 Task: Create a section Feature Freeze Sprint and in the section, add a milestone Cloud Governance in the project AutoEngine
Action: Mouse moved to (446, 539)
Screenshot: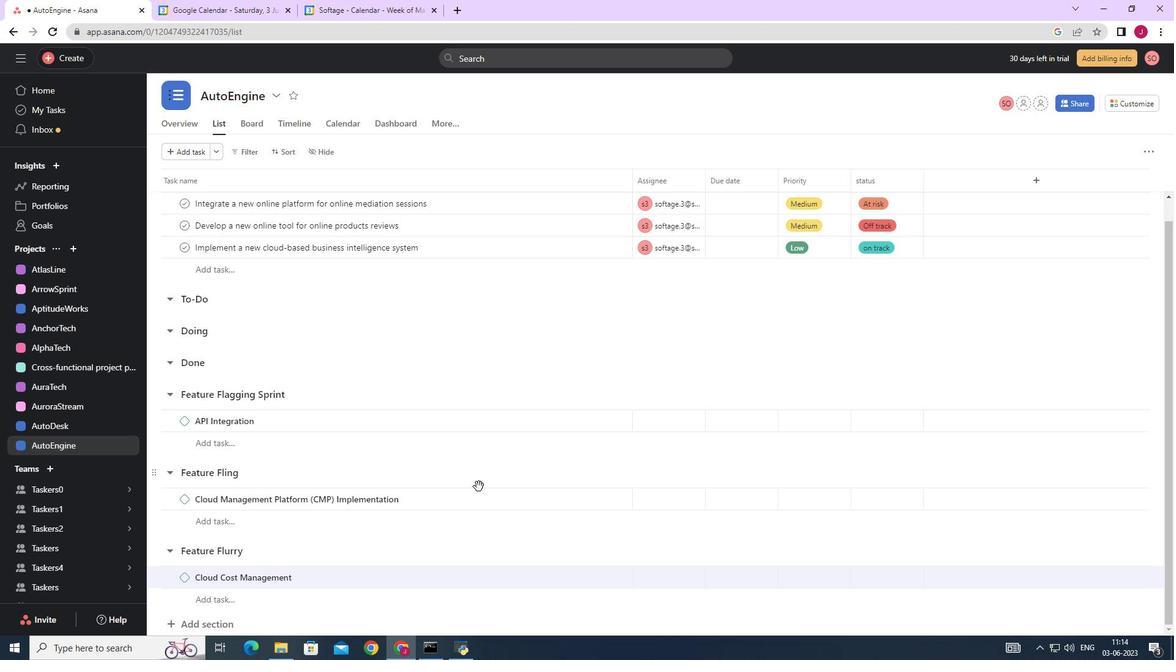 
Action: Mouse scrolled (446, 538) with delta (0, 0)
Screenshot: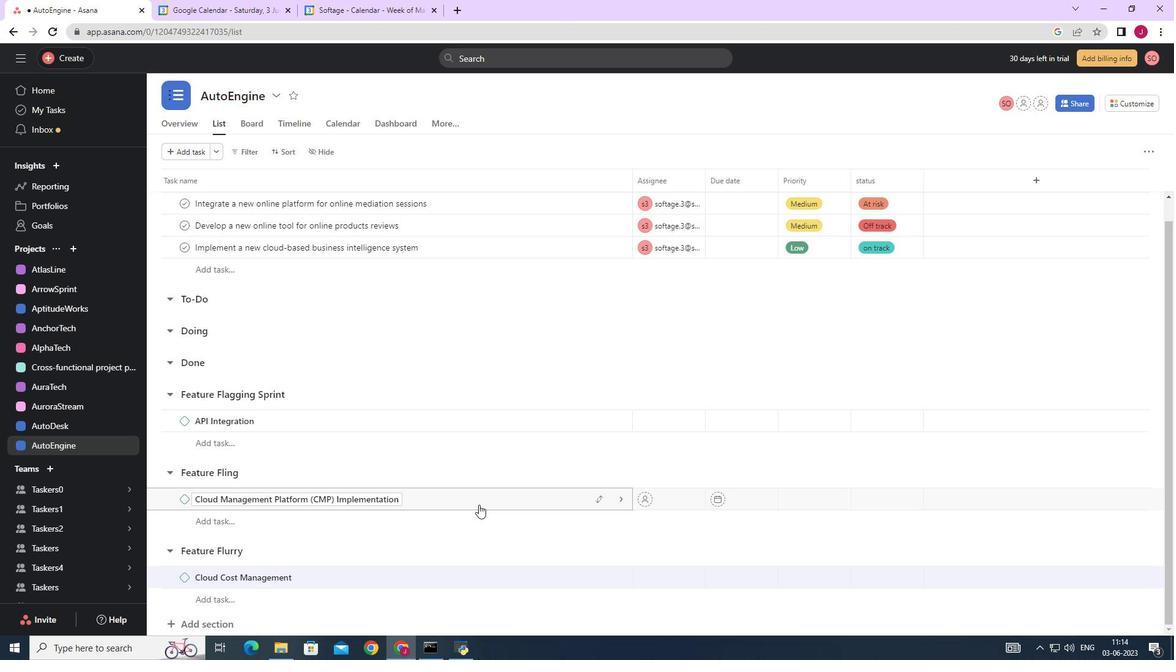 
Action: Mouse moved to (425, 549)
Screenshot: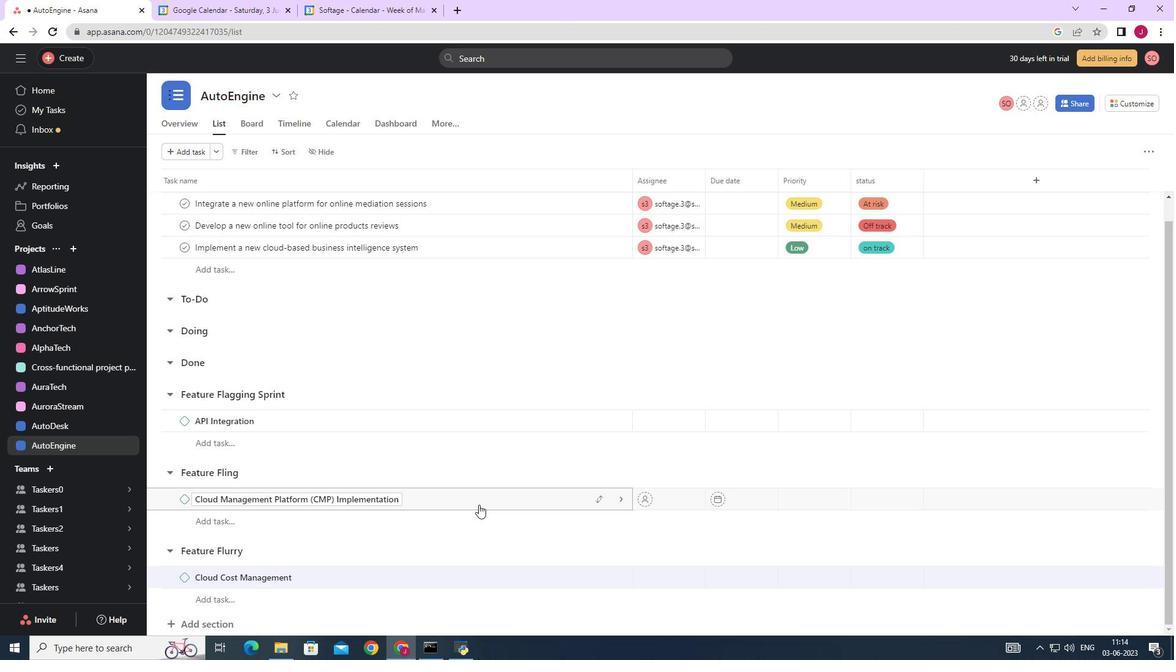 
Action: Mouse scrolled (425, 548) with delta (0, 0)
Screenshot: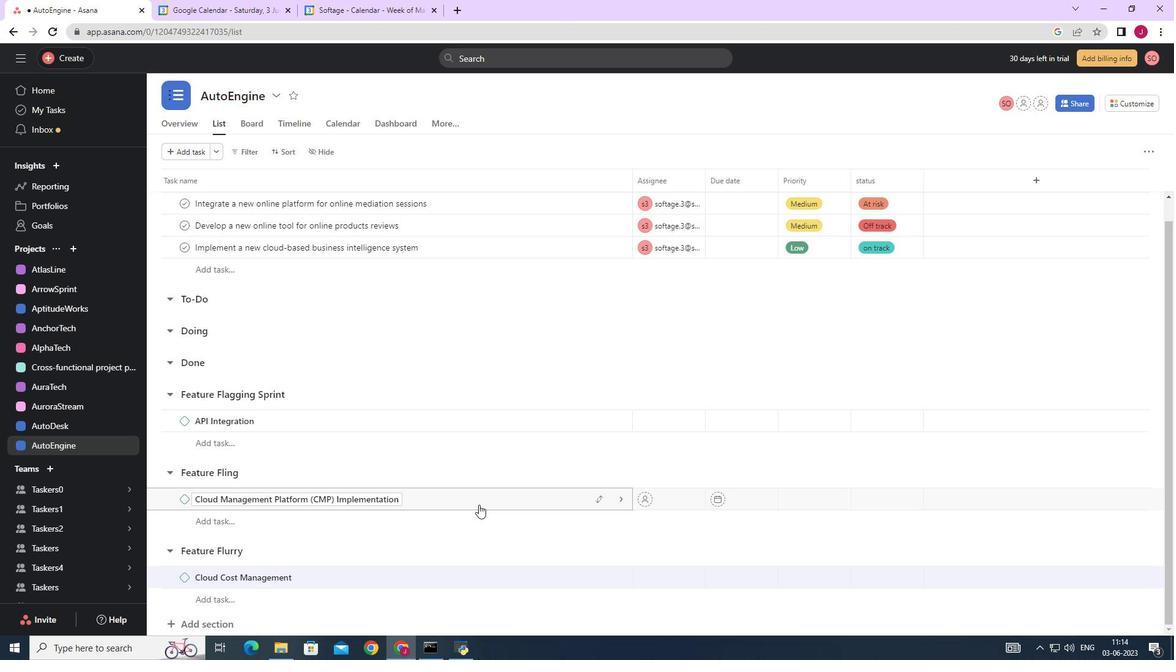 
Action: Mouse moved to (415, 551)
Screenshot: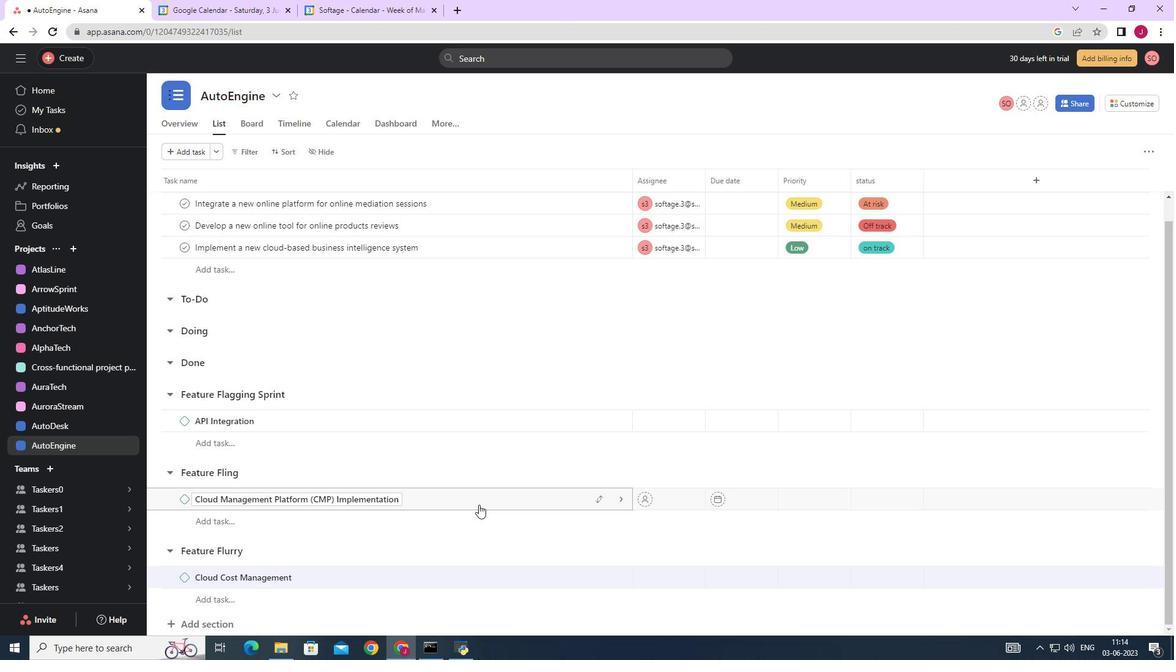 
Action: Mouse scrolled (415, 551) with delta (0, 0)
Screenshot: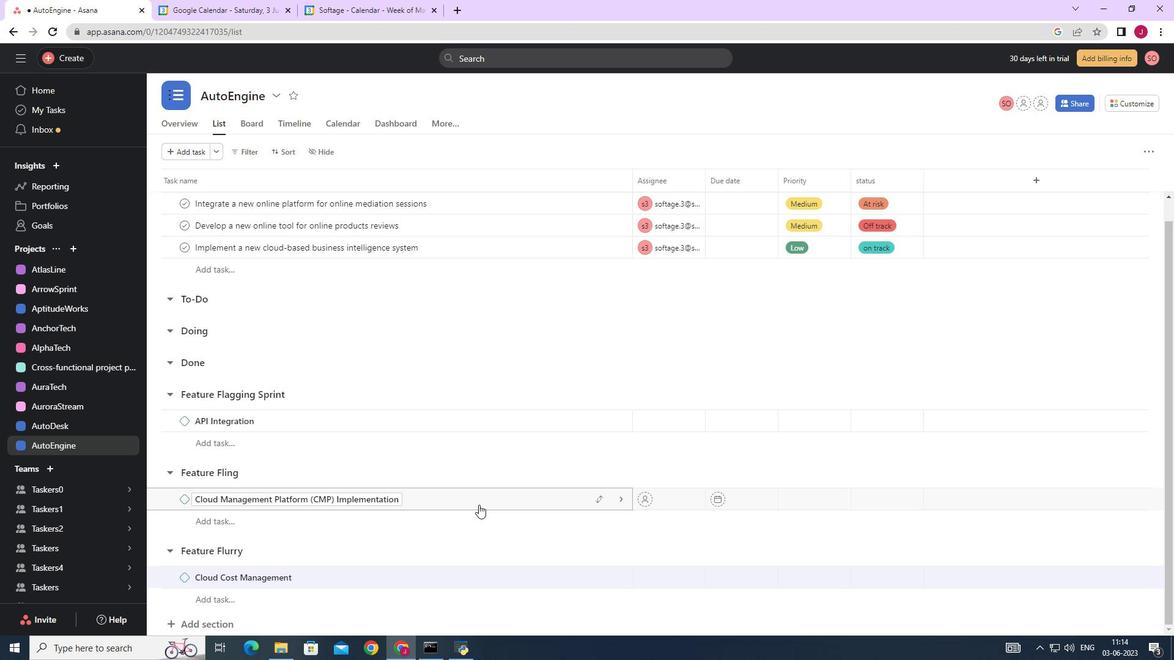 
Action: Mouse moved to (406, 553)
Screenshot: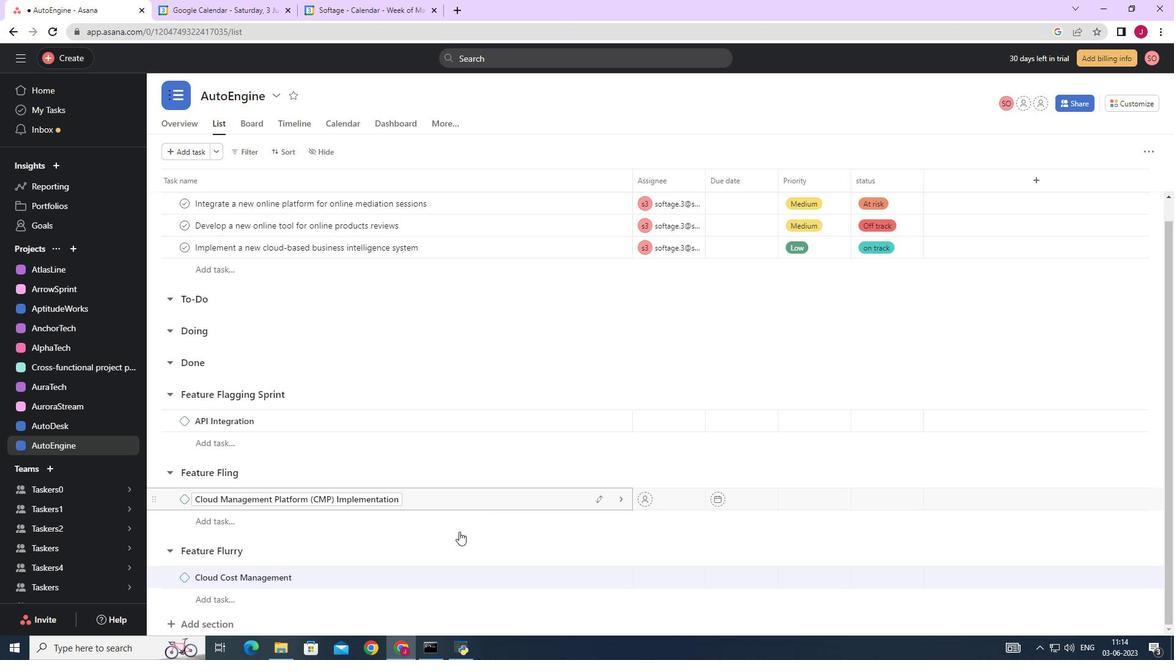 
Action: Mouse scrolled (406, 553) with delta (0, 0)
Screenshot: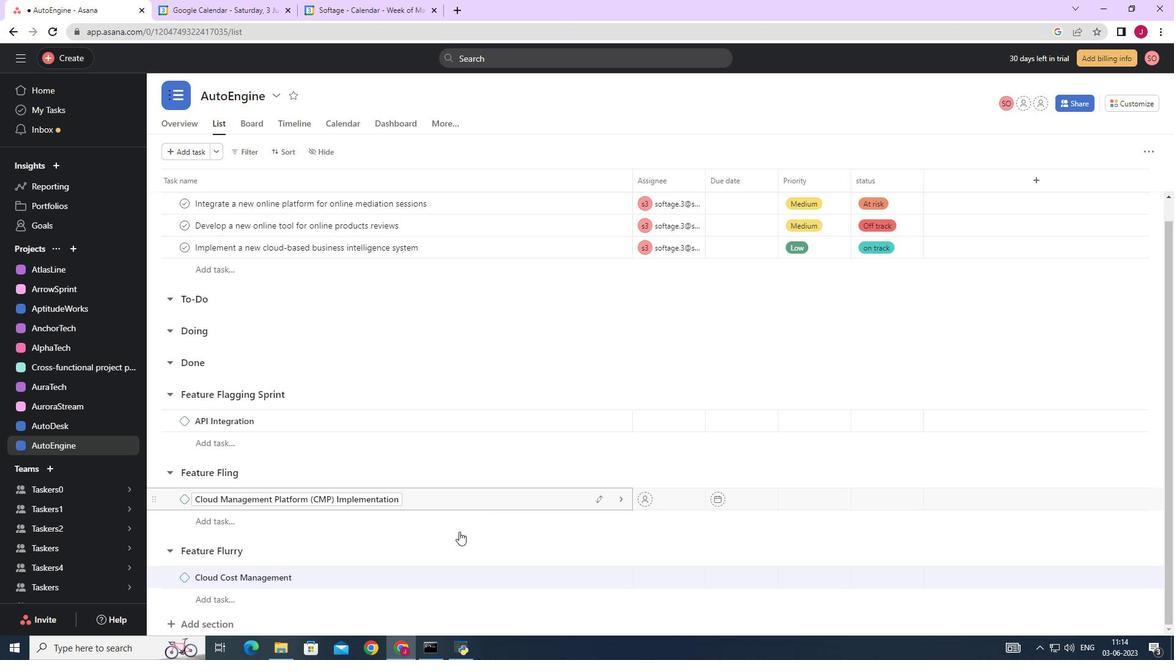 
Action: Mouse moved to (402, 554)
Screenshot: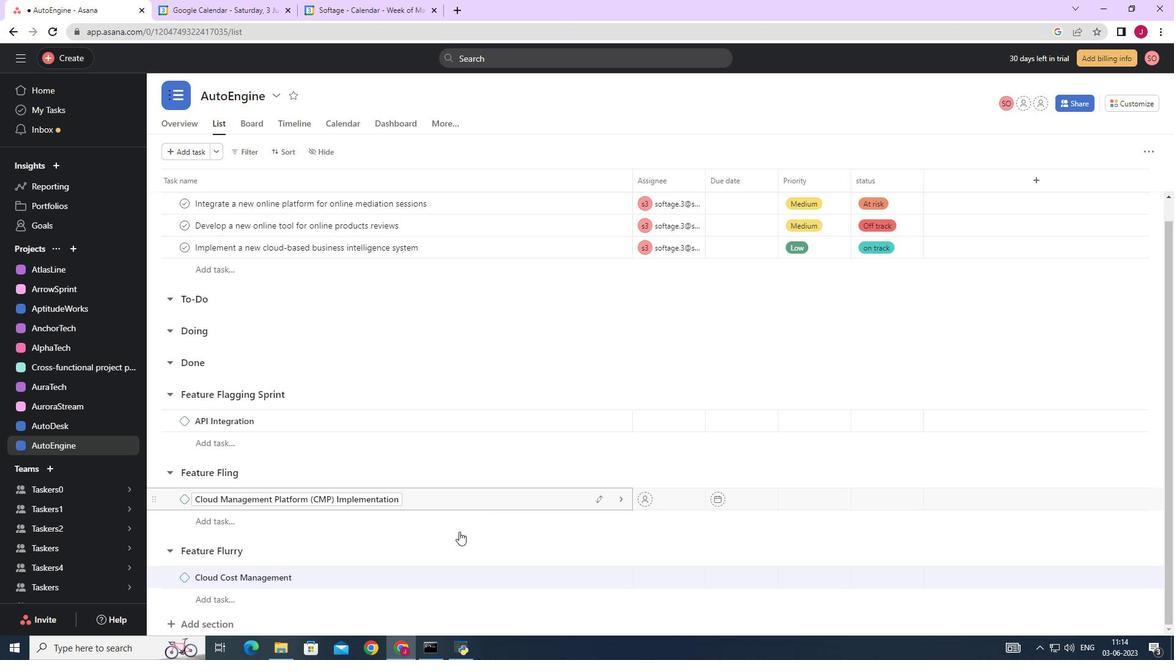 
Action: Mouse scrolled (402, 553) with delta (0, 0)
Screenshot: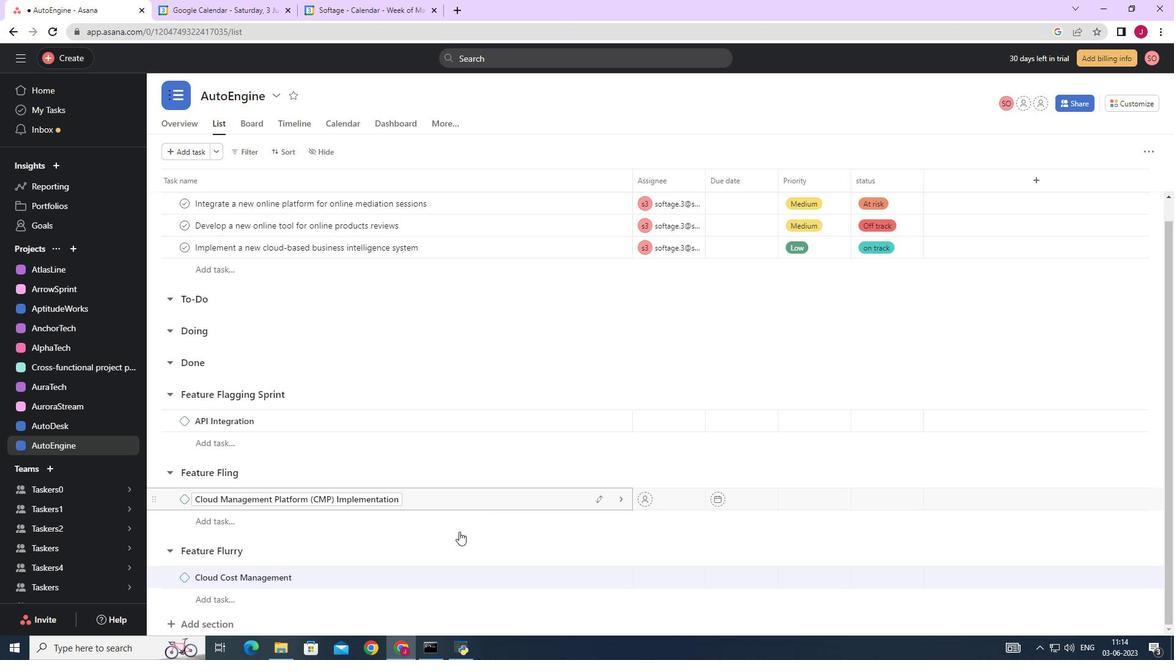 
Action: Mouse moved to (220, 621)
Screenshot: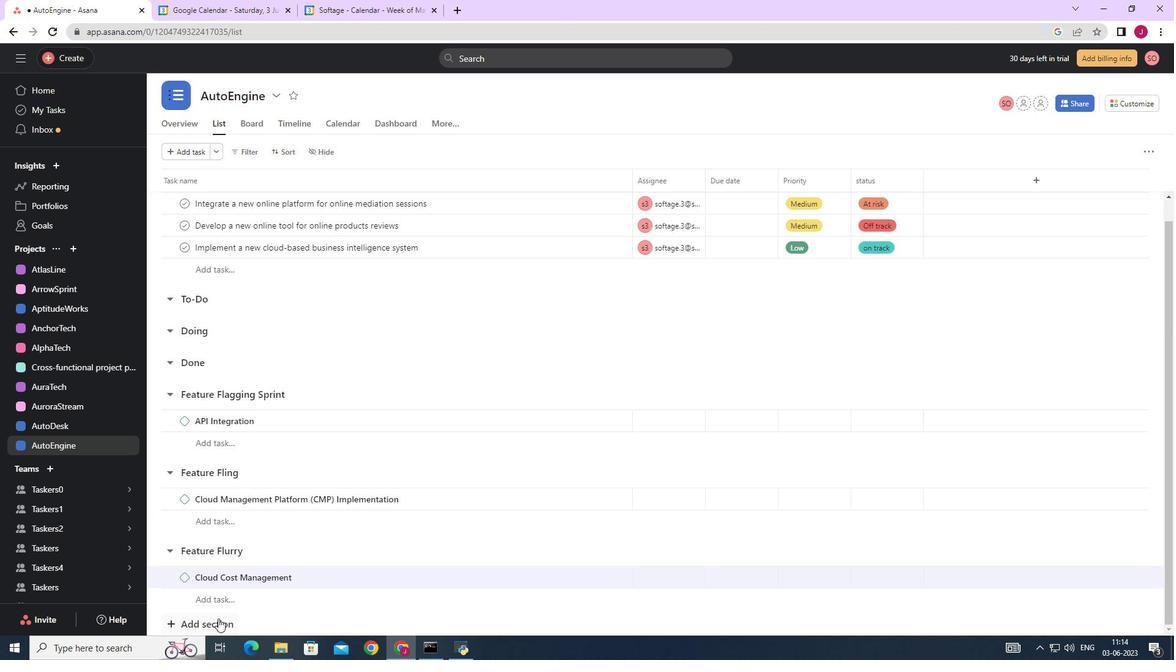 
Action: Mouse pressed left at (220, 621)
Screenshot: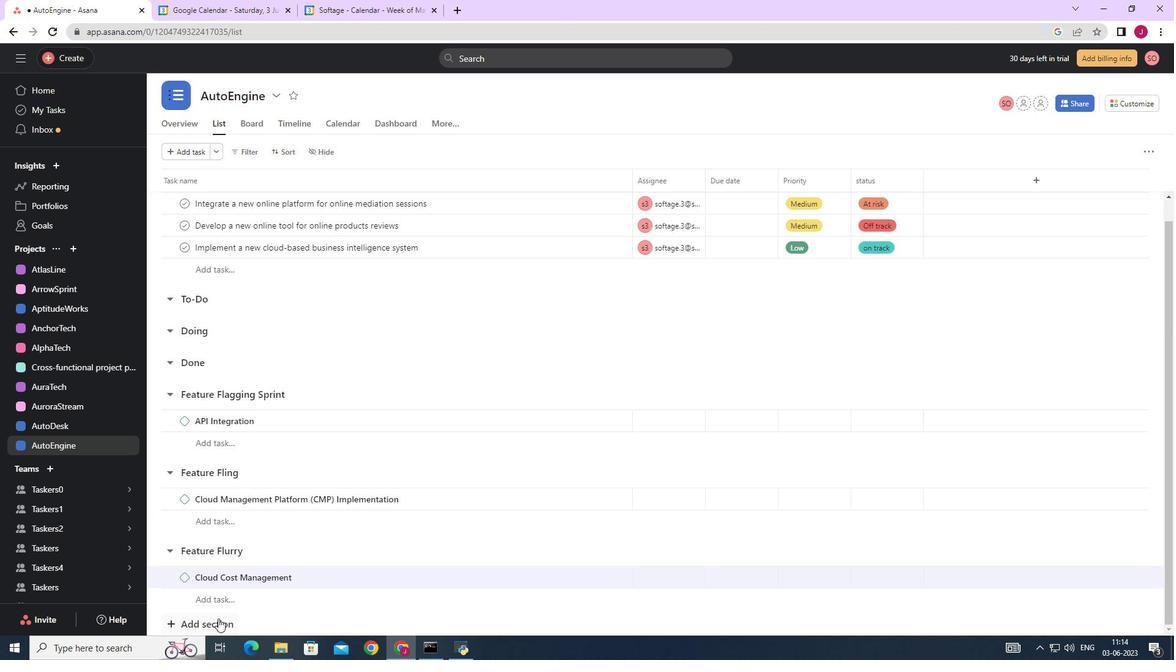 
Action: Mouse moved to (219, 613)
Screenshot: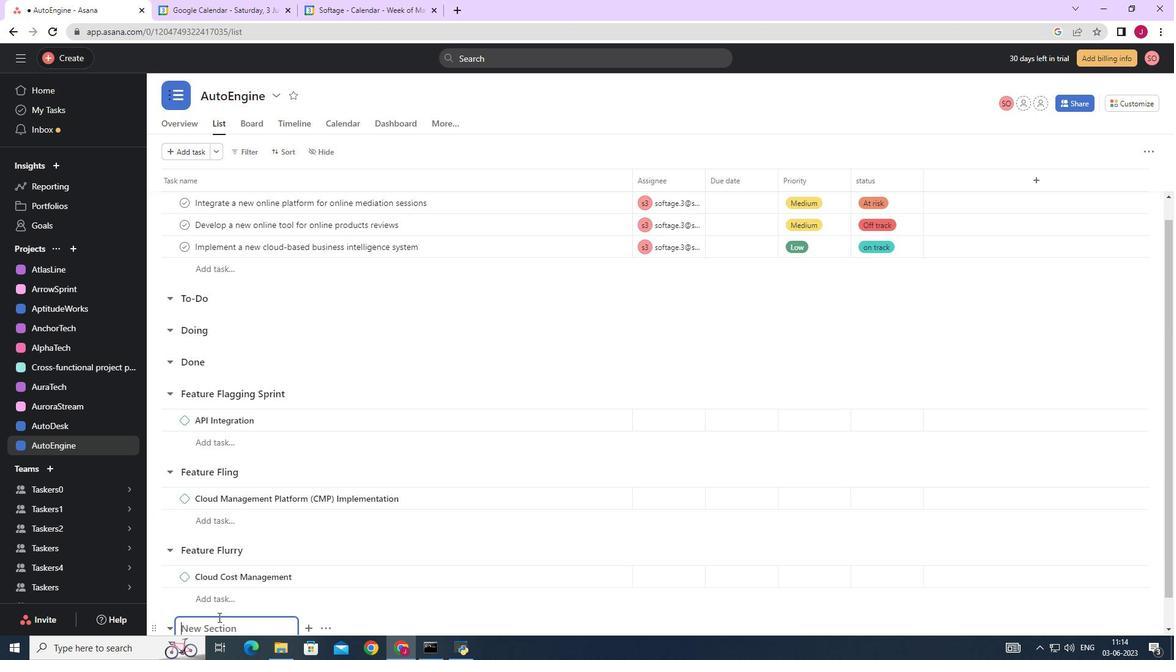 
Action: Mouse scrolled (219, 613) with delta (0, 0)
Screenshot: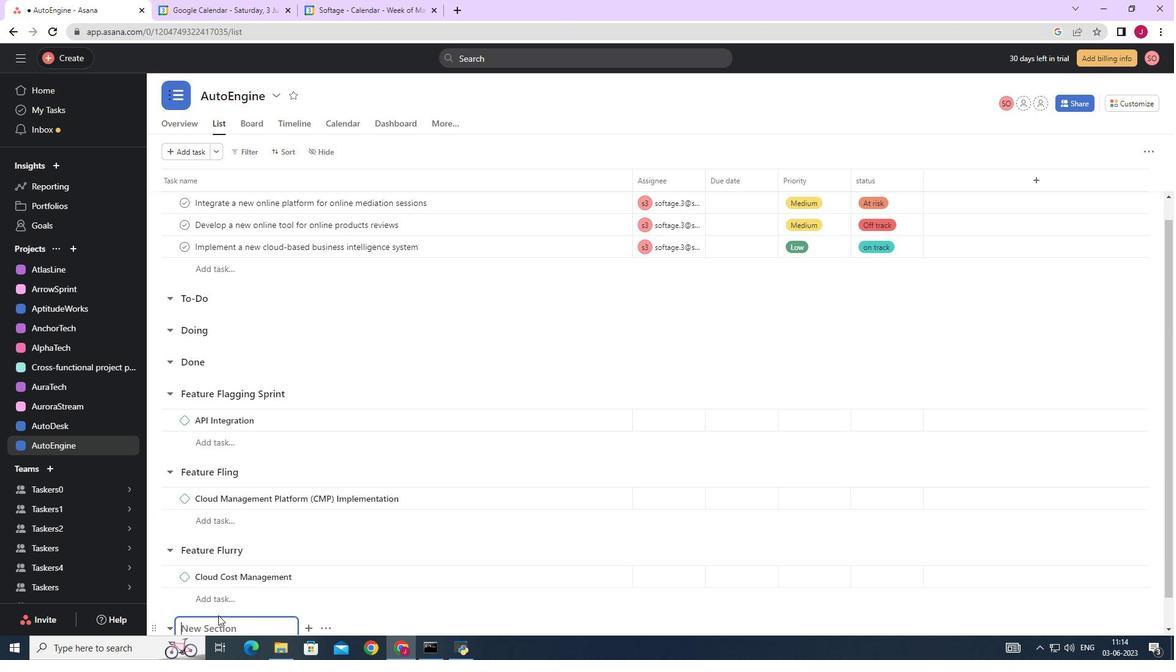 
Action: Mouse scrolled (219, 613) with delta (0, 0)
Screenshot: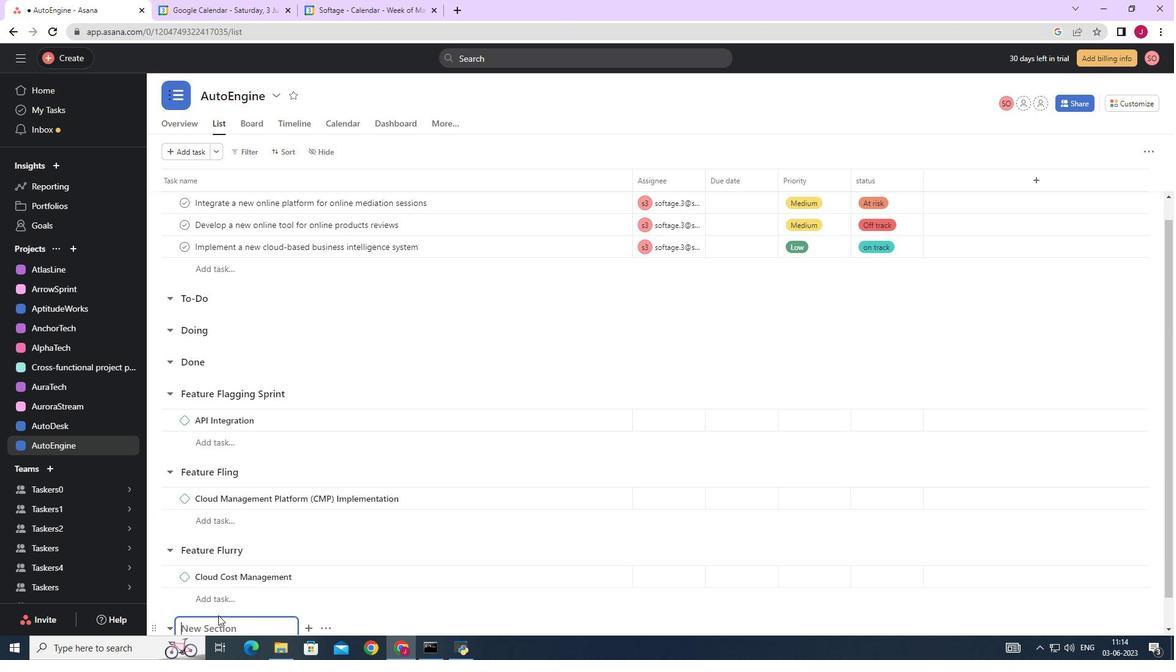 
Action: Mouse scrolled (219, 613) with delta (0, 0)
Screenshot: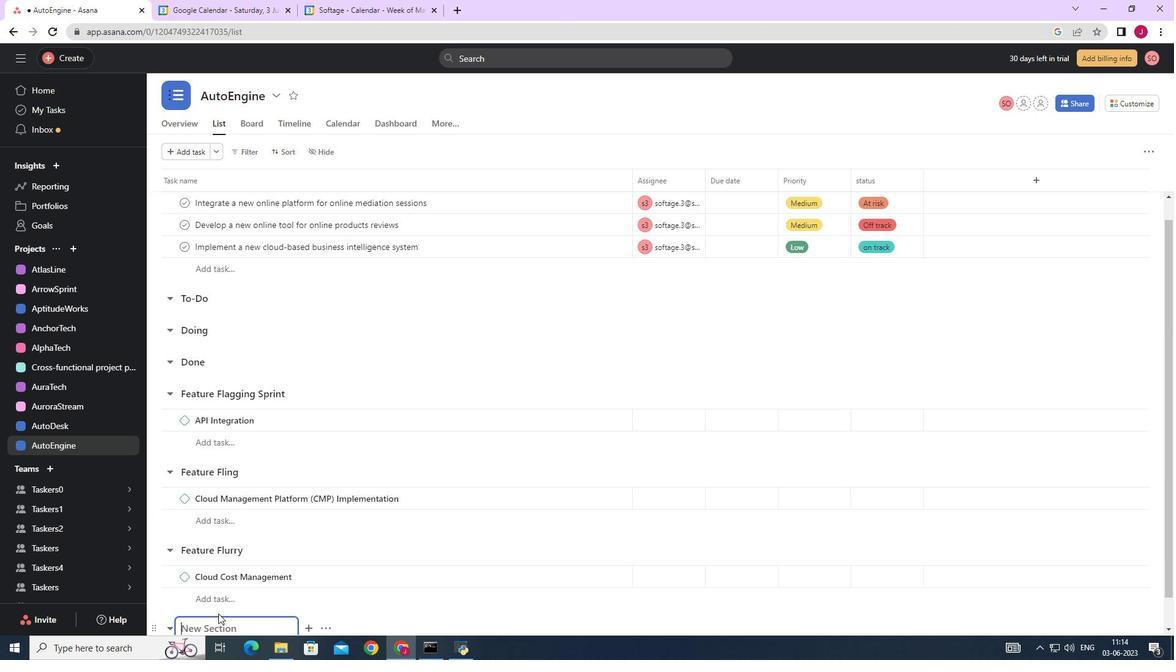 
Action: Mouse scrolled (219, 613) with delta (0, 0)
Screenshot: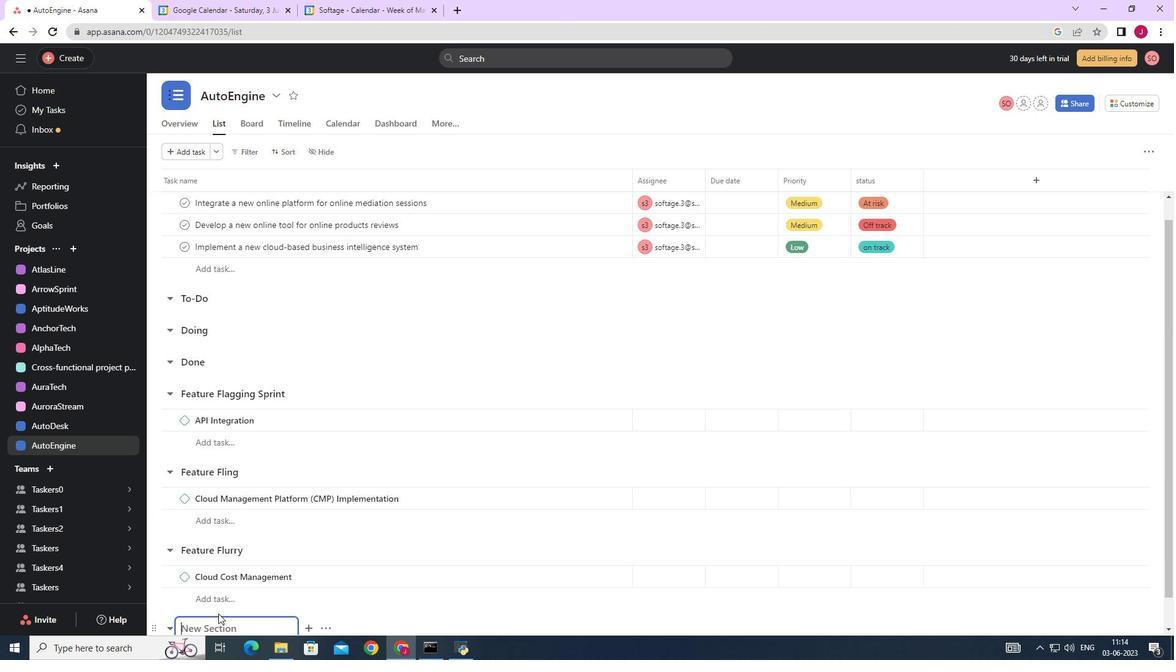 
Action: Mouse scrolled (219, 613) with delta (0, 0)
Screenshot: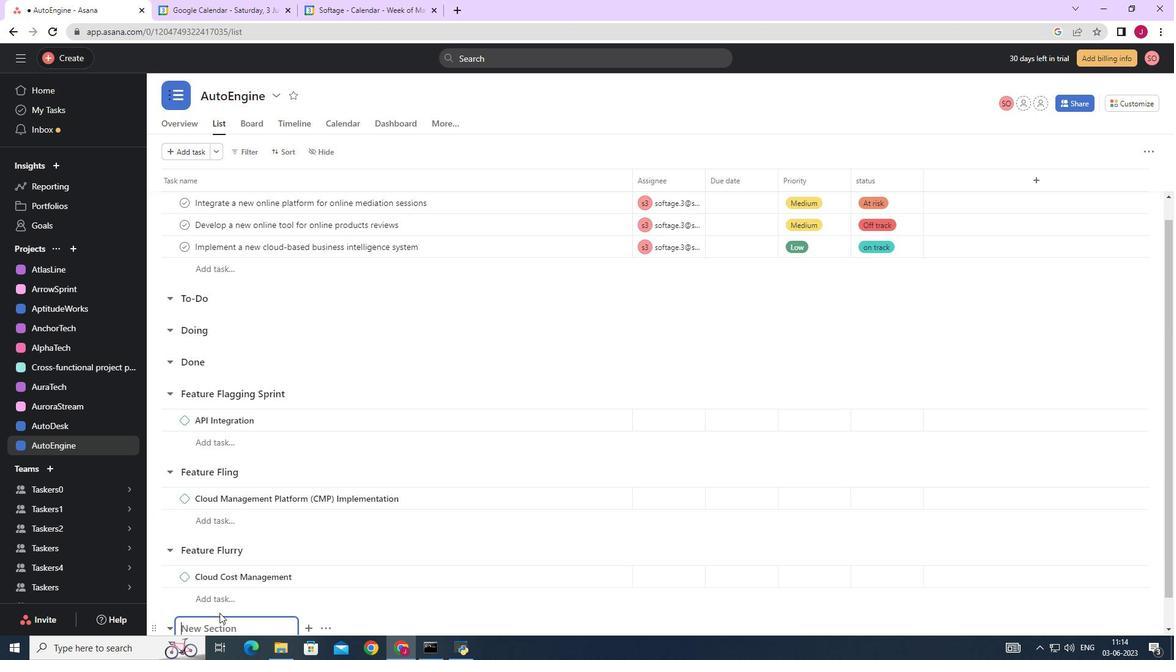 
Action: Mouse moved to (223, 593)
Screenshot: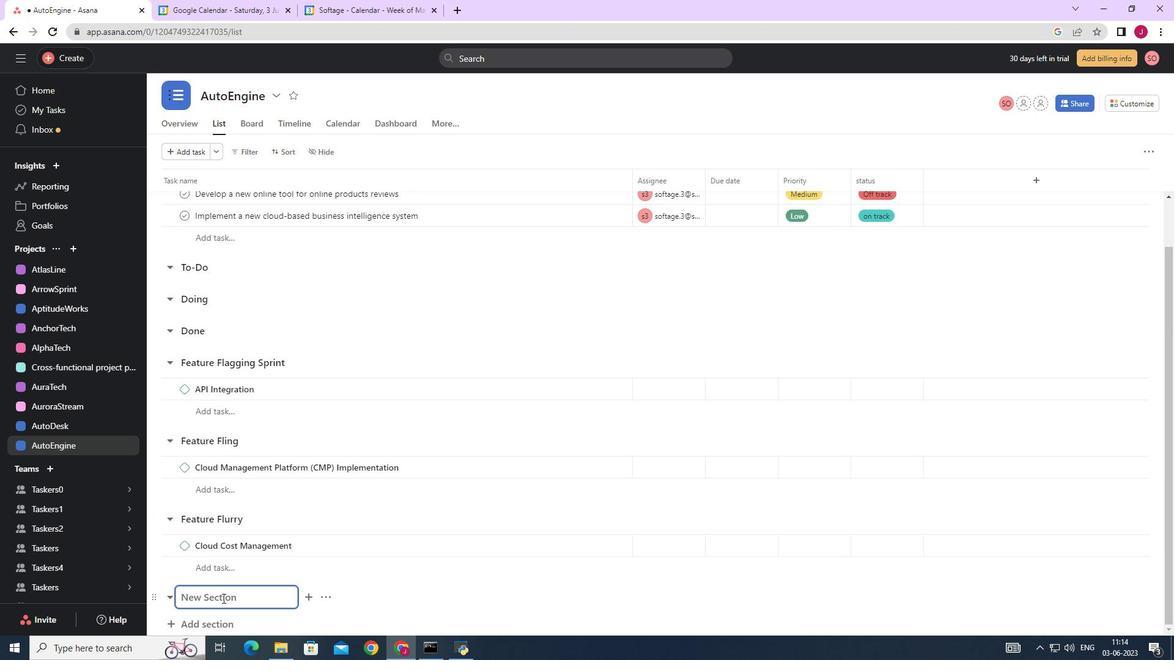 
Action: Mouse pressed left at (223, 593)
Screenshot: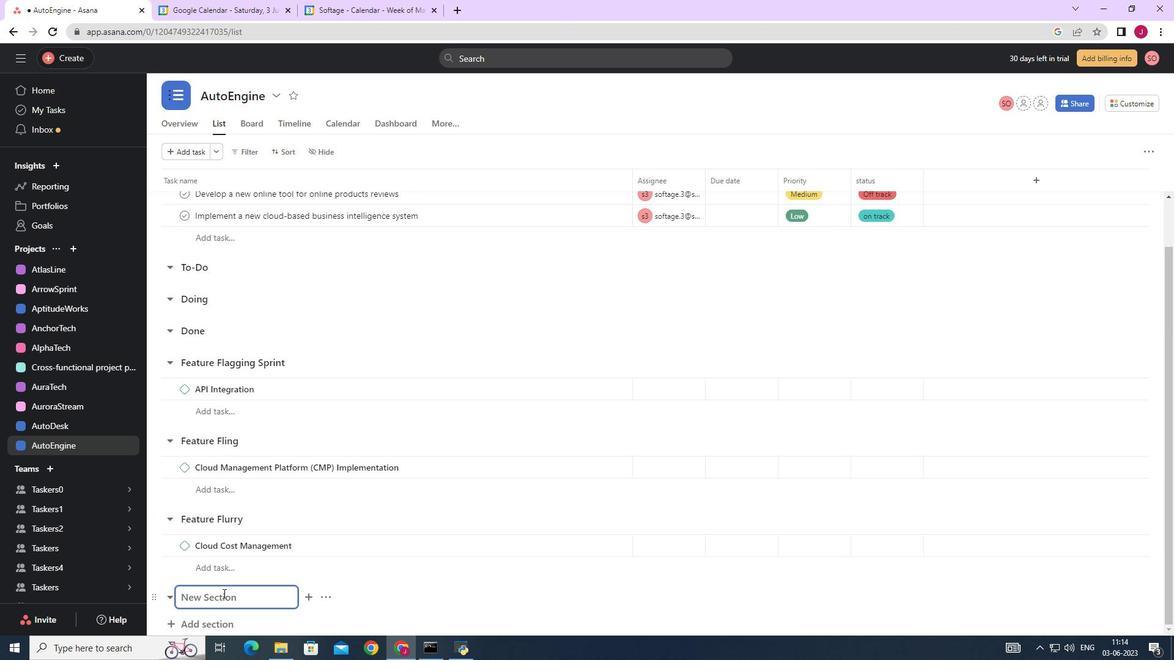 
Action: Key pressed <Key.caps_lock>F<Key.caps_lock>eature<Key.space><Key.caps_lock>F<Key.caps_lock>reez<Key.space><Key.caps_lock>S<Key.caps_lock>print<Key.enter>
Screenshot: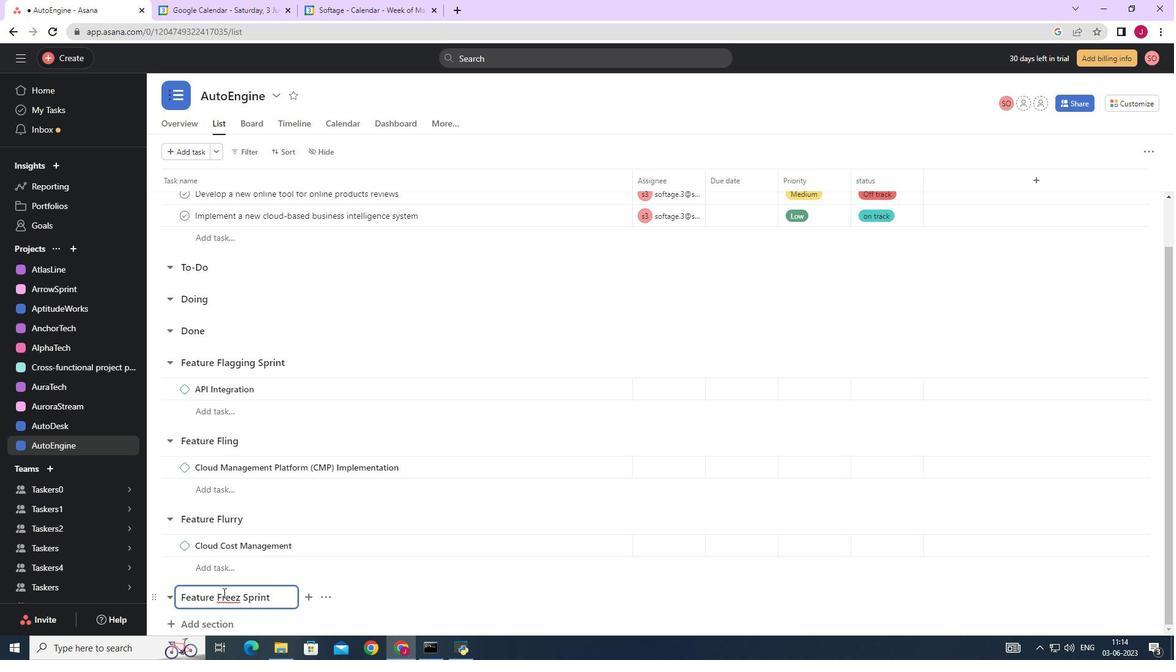 
Action: Mouse moved to (238, 596)
Screenshot: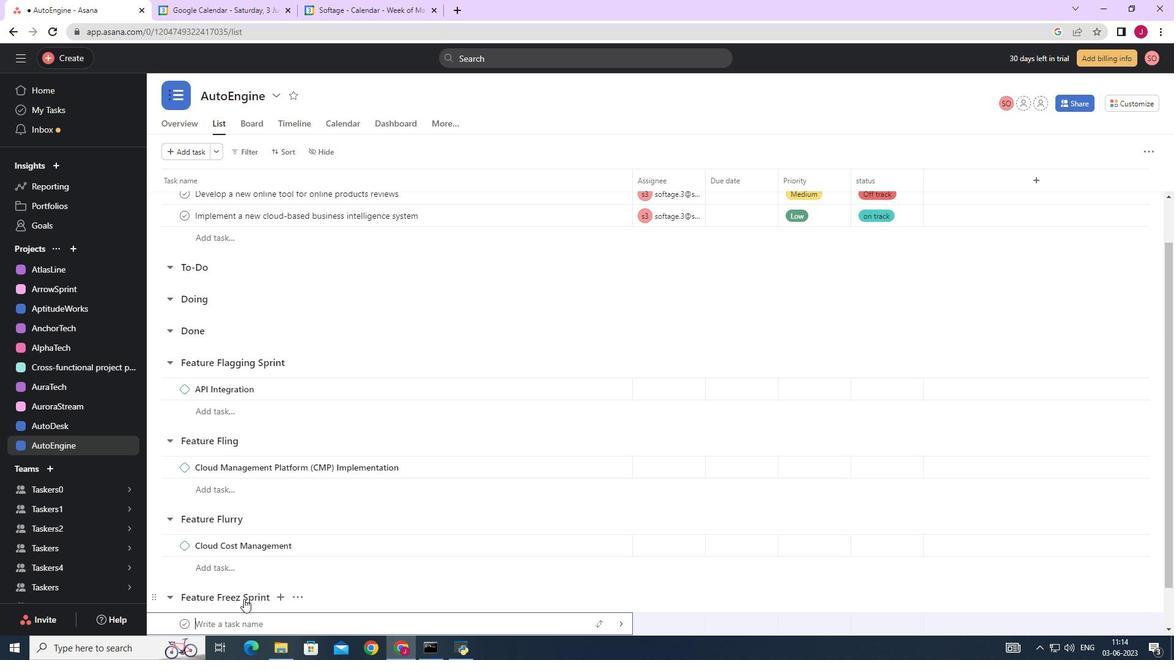 
Action: Mouse pressed left at (238, 596)
Screenshot: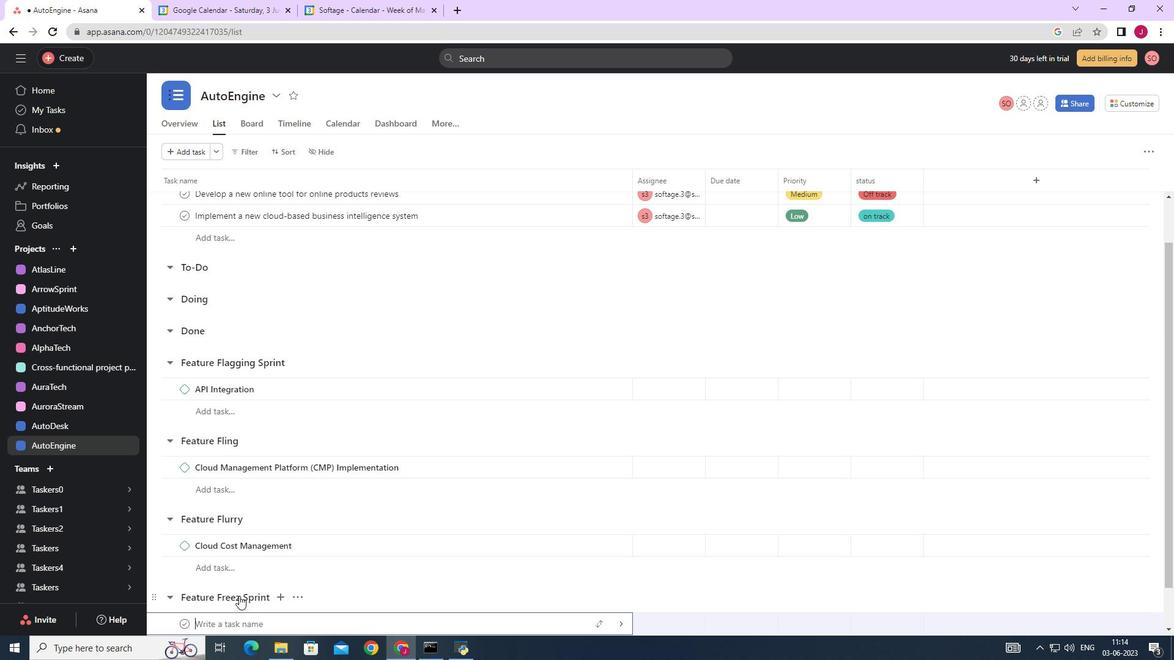 
Action: Mouse moved to (241, 600)
Screenshot: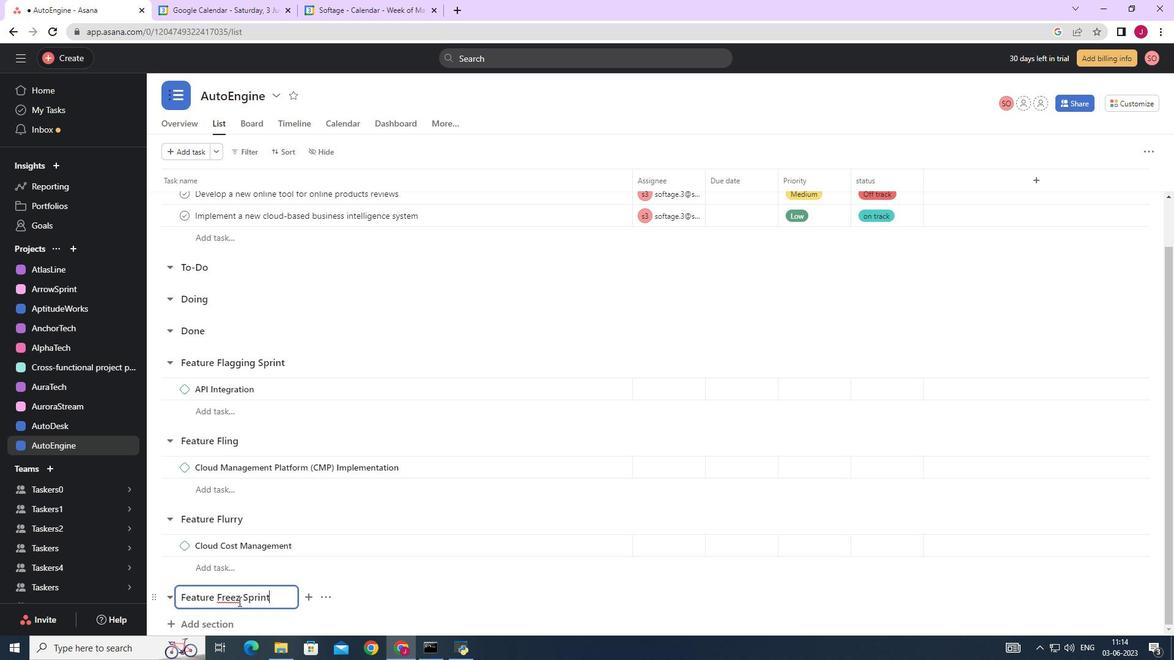 
Action: Mouse pressed left at (241, 600)
Screenshot: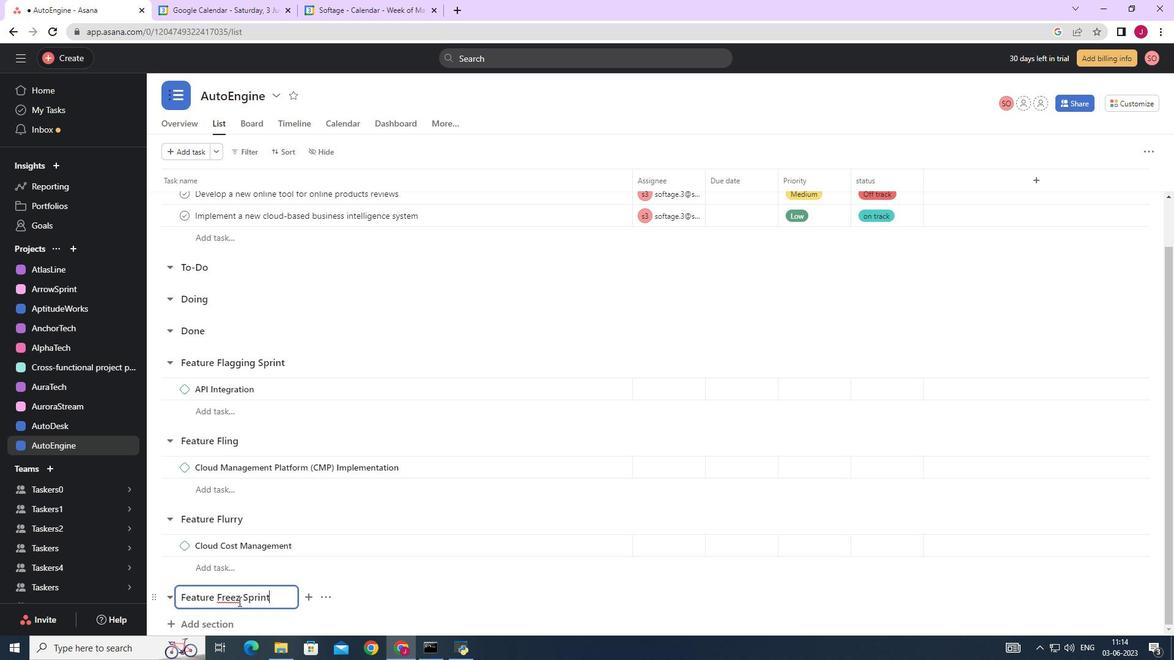 
Action: Mouse moved to (242, 600)
Screenshot: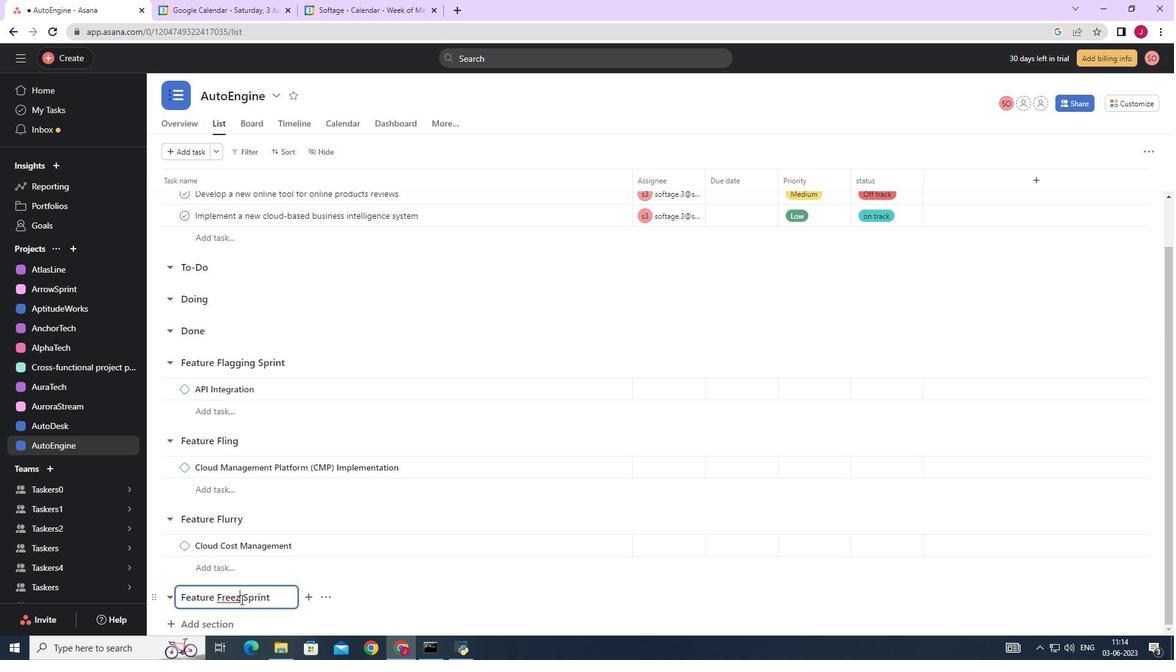 
Action: Key pressed e
Screenshot: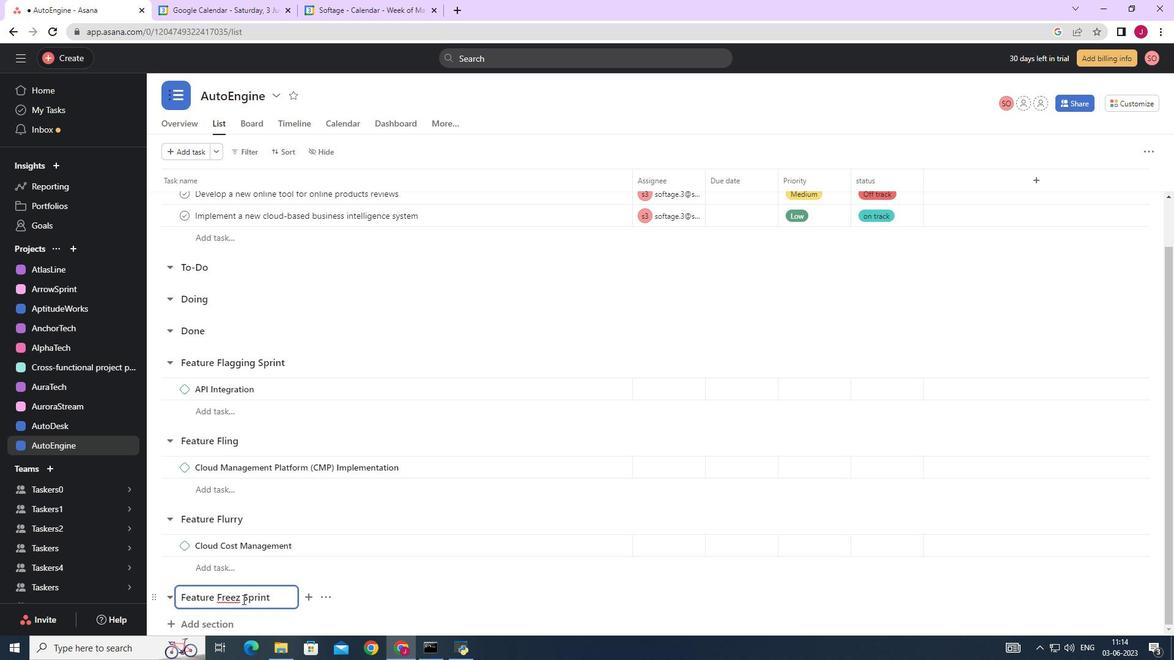
Action: Mouse moved to (280, 607)
Screenshot: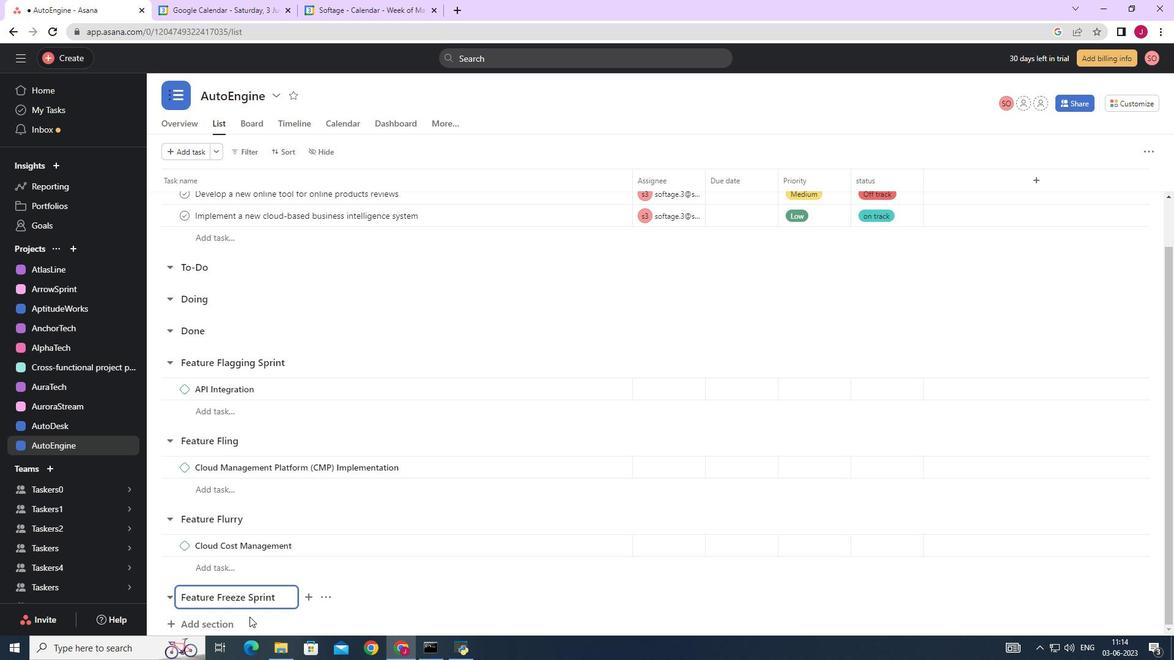 
Action: Mouse scrolled (280, 606) with delta (0, 0)
Screenshot: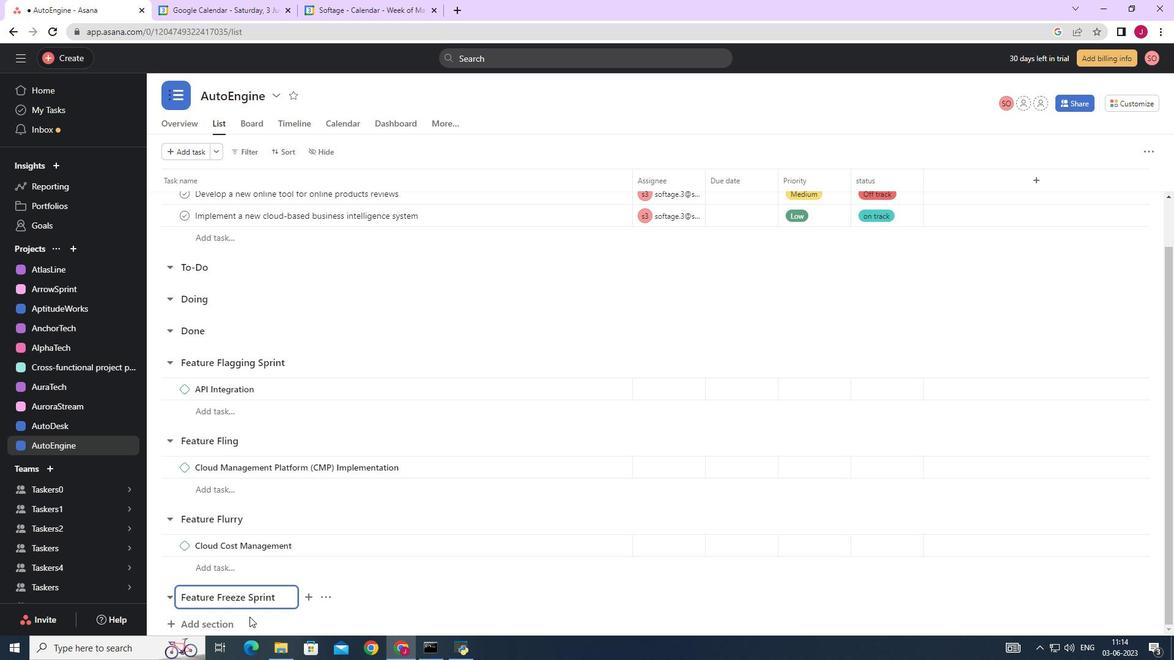 
Action: Mouse scrolled (280, 606) with delta (0, 0)
Screenshot: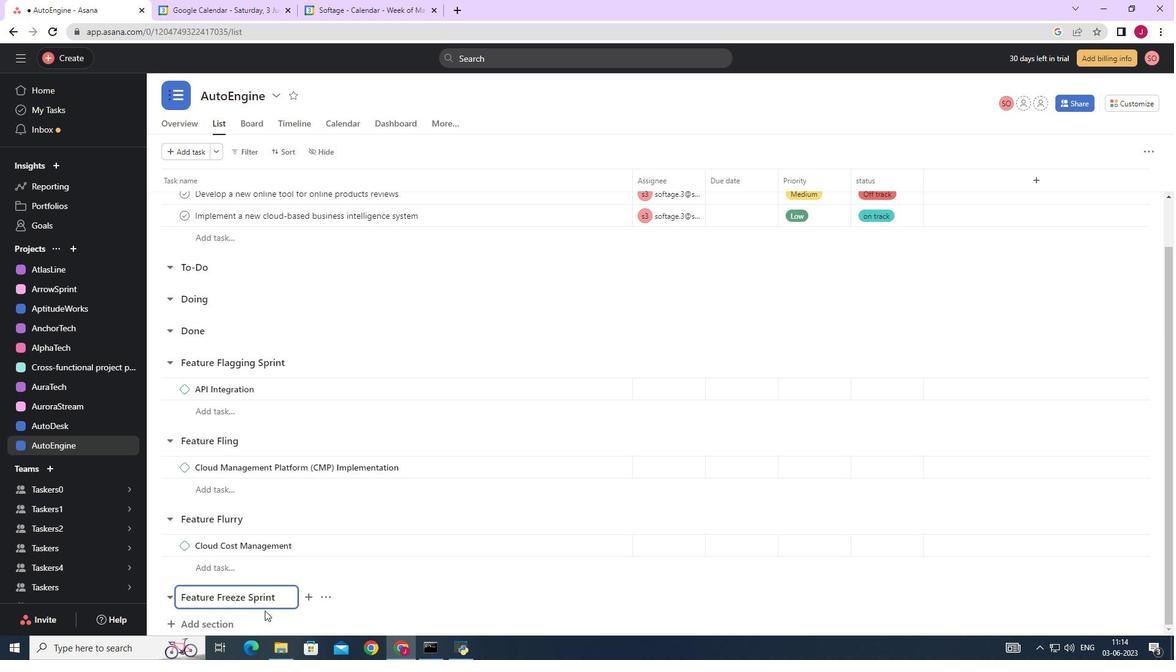 
Action: Mouse scrolled (280, 606) with delta (0, 0)
Screenshot: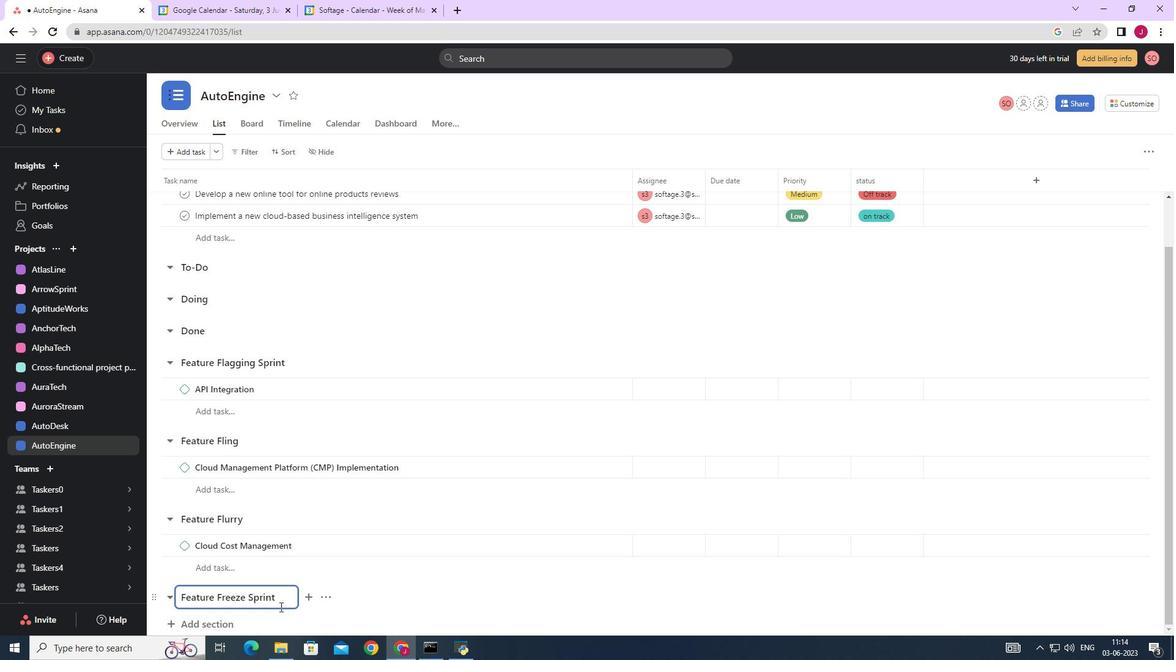 
Action: Mouse scrolled (280, 606) with delta (0, 0)
Screenshot: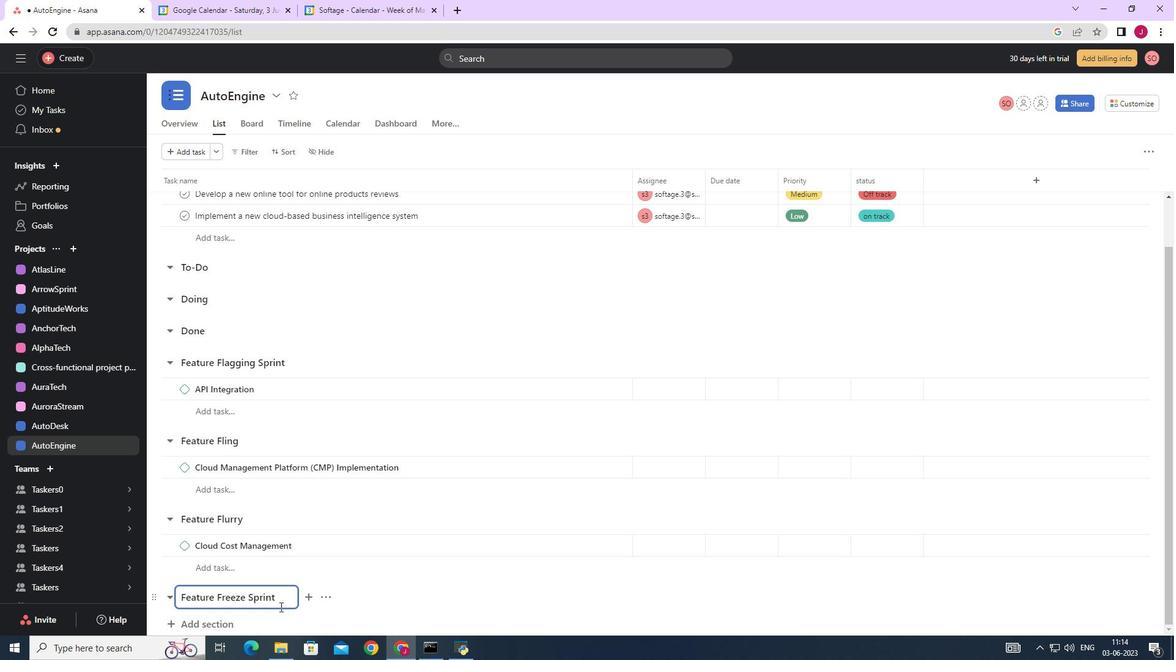 
Action: Mouse scrolled (280, 606) with delta (0, 0)
Screenshot: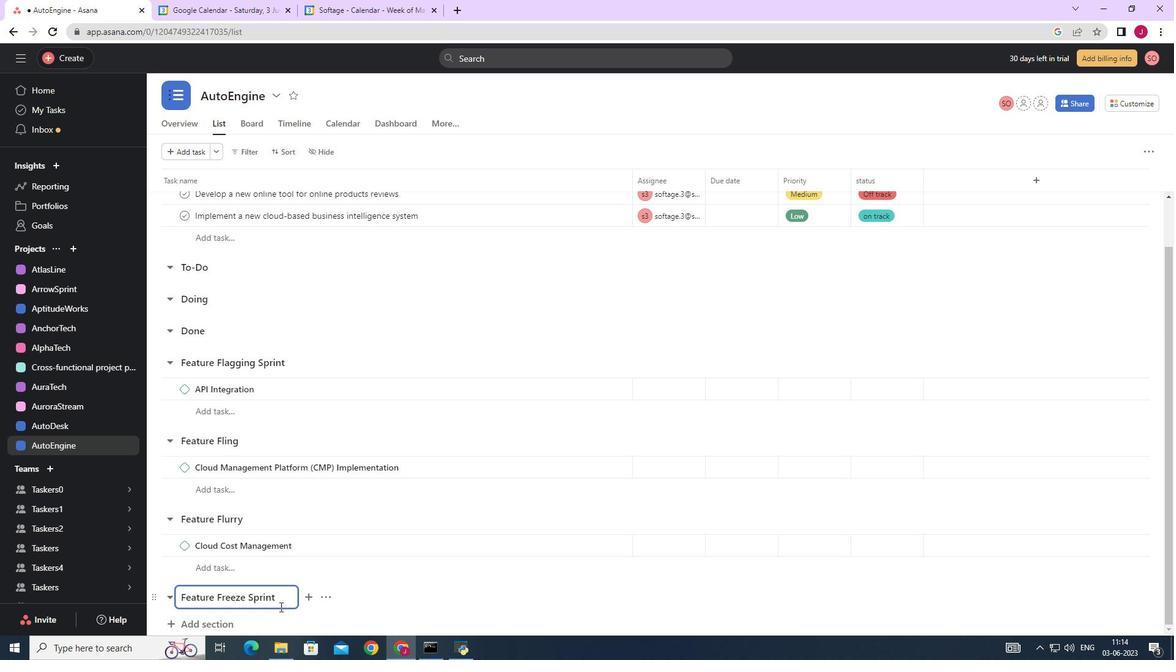 
Action: Mouse moved to (278, 599)
Screenshot: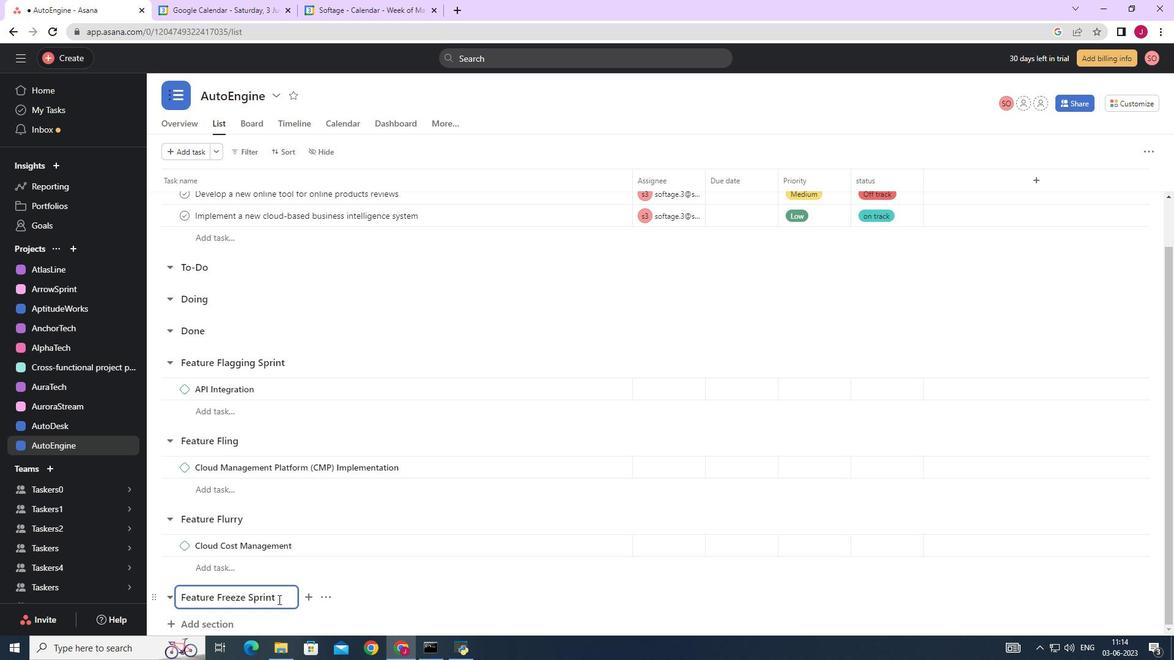 
Action: Key pressed <Key.enter>
Screenshot: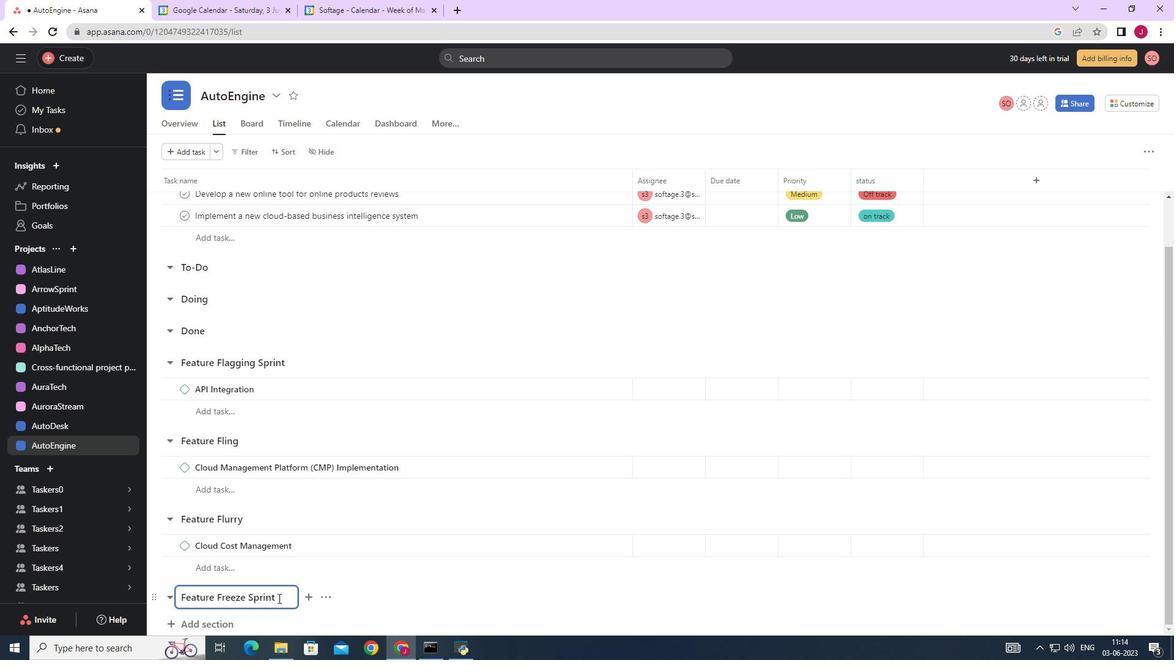 
Action: Mouse moved to (276, 600)
Screenshot: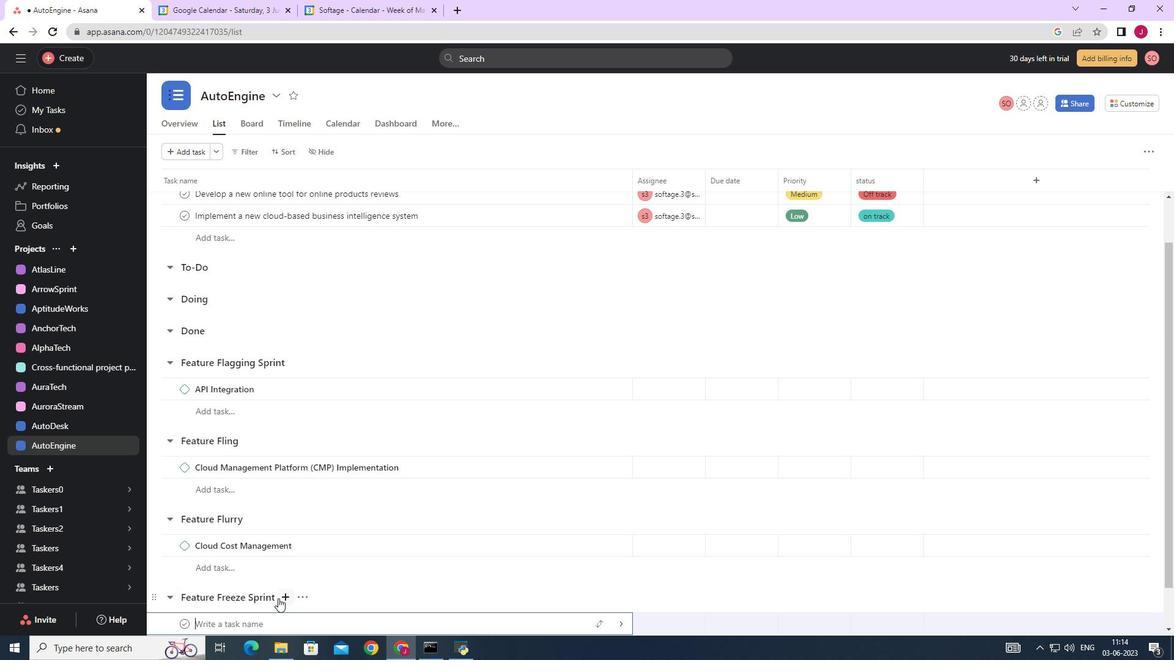 
Action: Mouse scrolled (276, 600) with delta (0, 0)
Screenshot: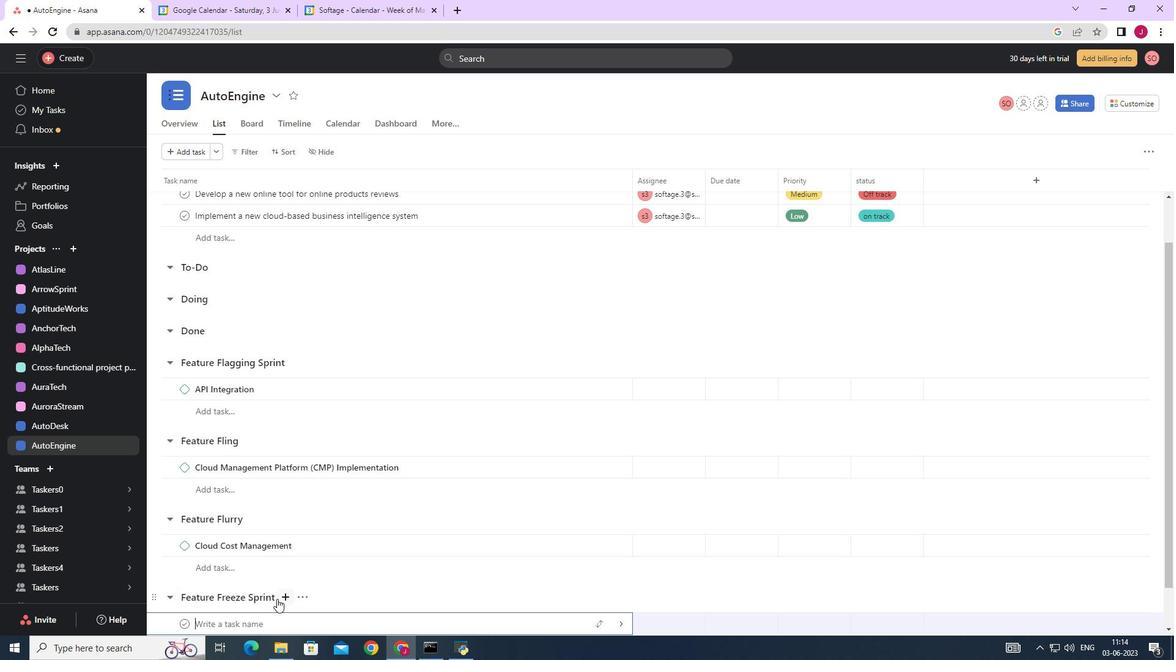 
Action: Mouse moved to (275, 600)
Screenshot: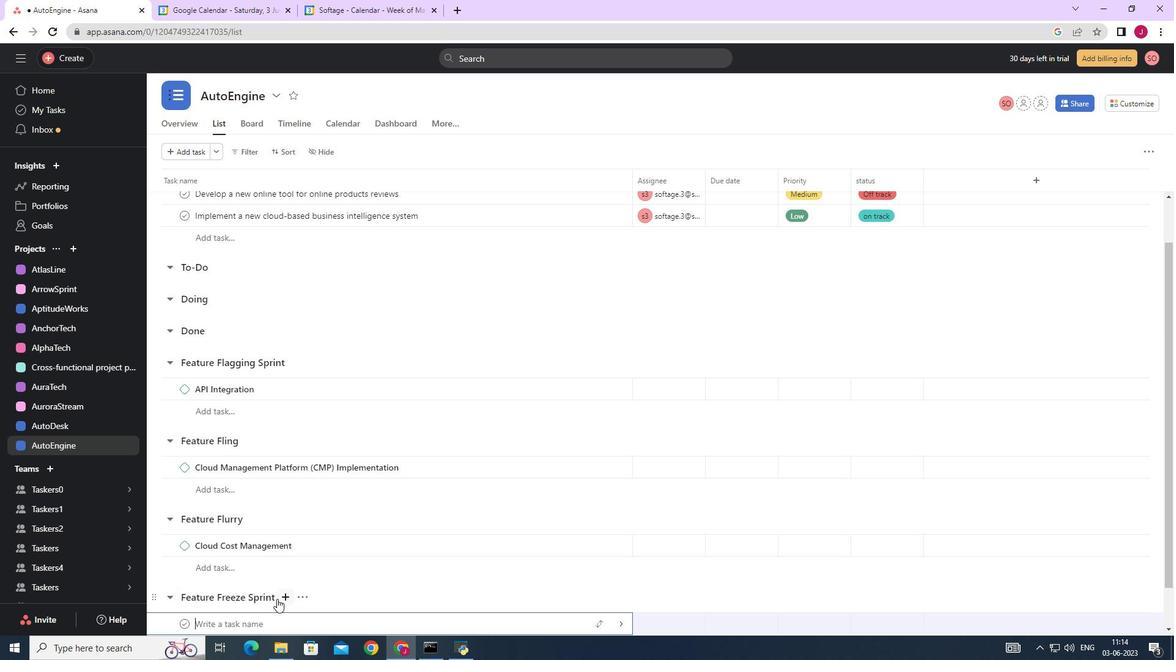 
Action: Mouse scrolled (275, 600) with delta (0, 0)
Screenshot: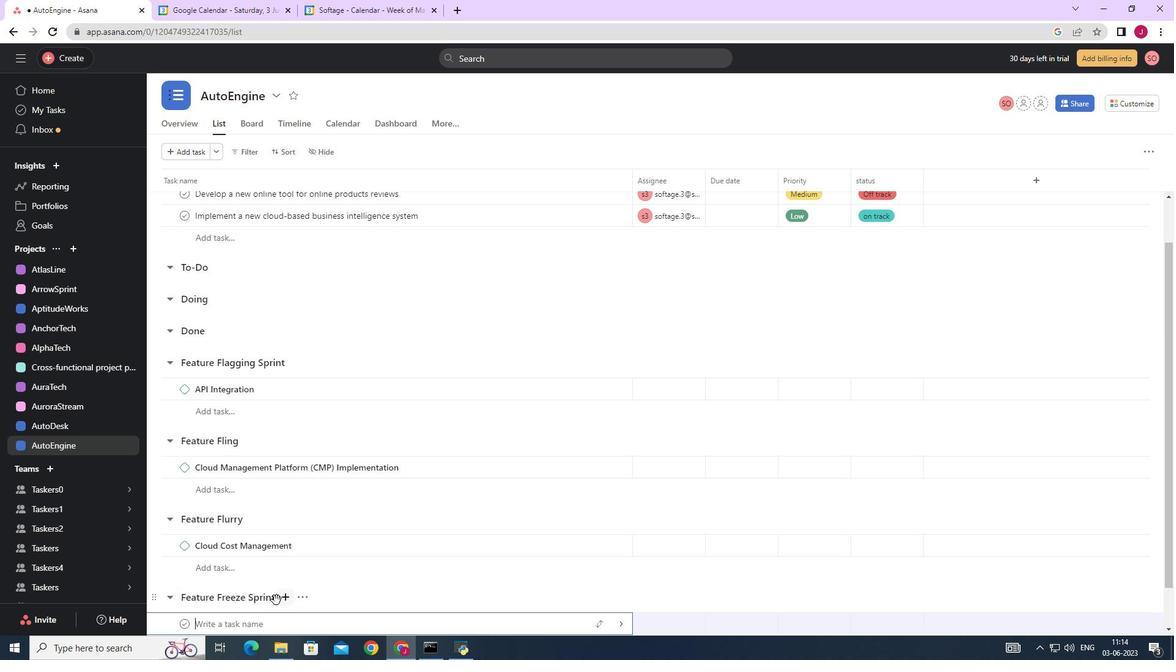 
Action: Mouse scrolled (275, 600) with delta (0, 0)
Screenshot: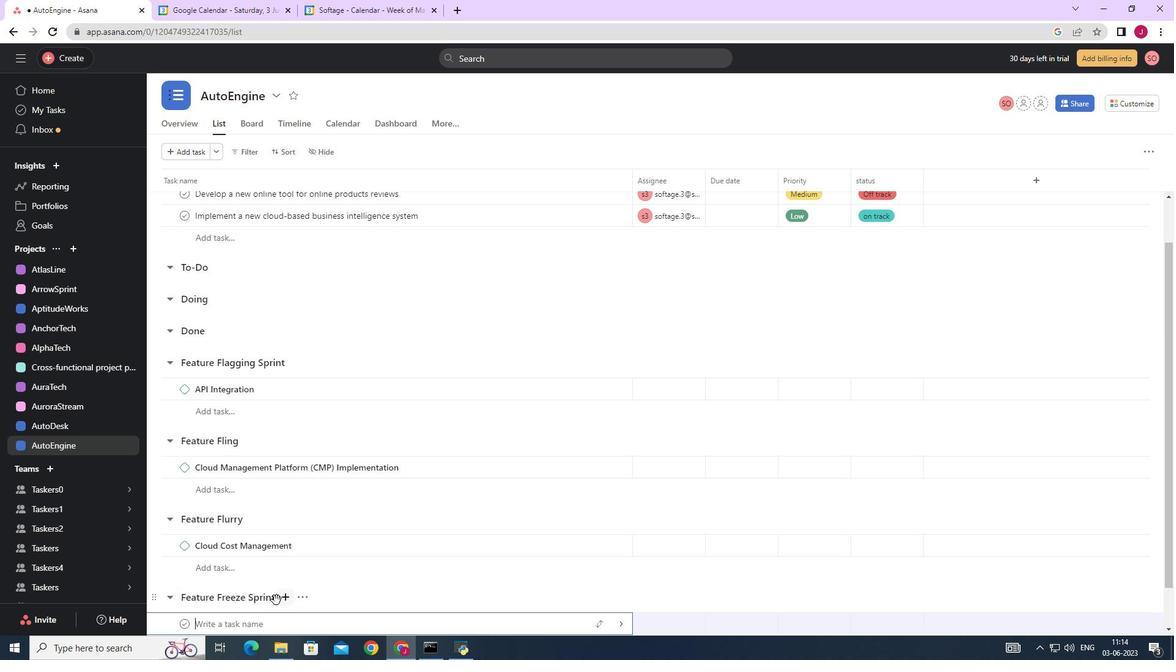 
Action: Mouse scrolled (275, 600) with delta (0, 0)
Screenshot: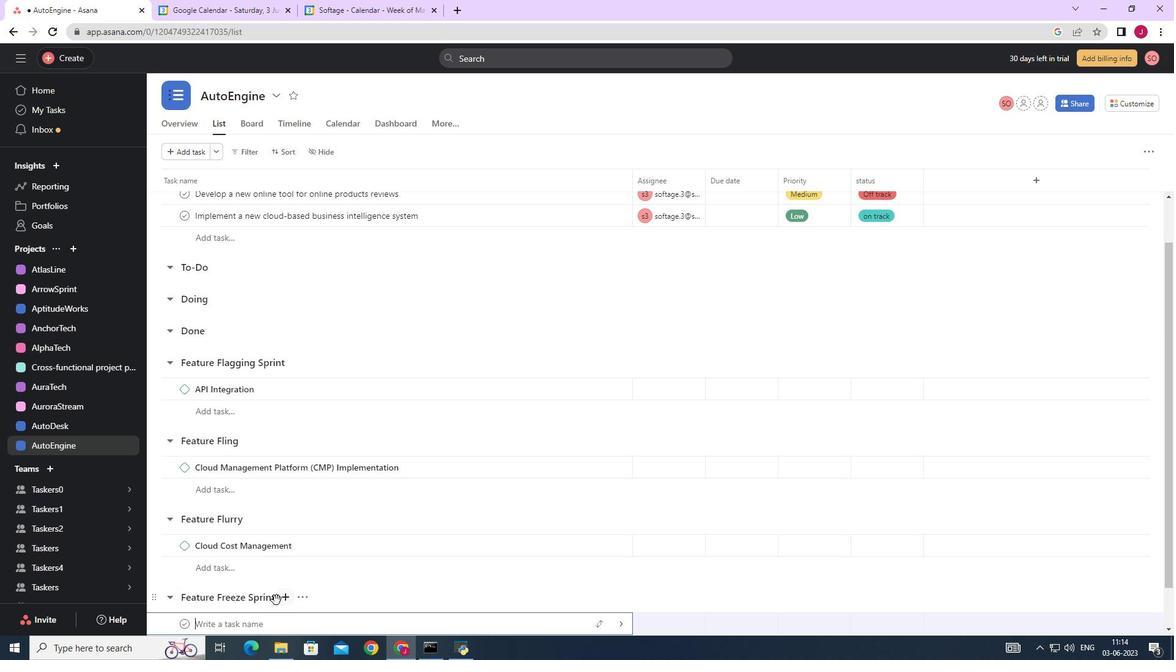 
Action: Mouse scrolled (275, 600) with delta (0, 0)
Screenshot: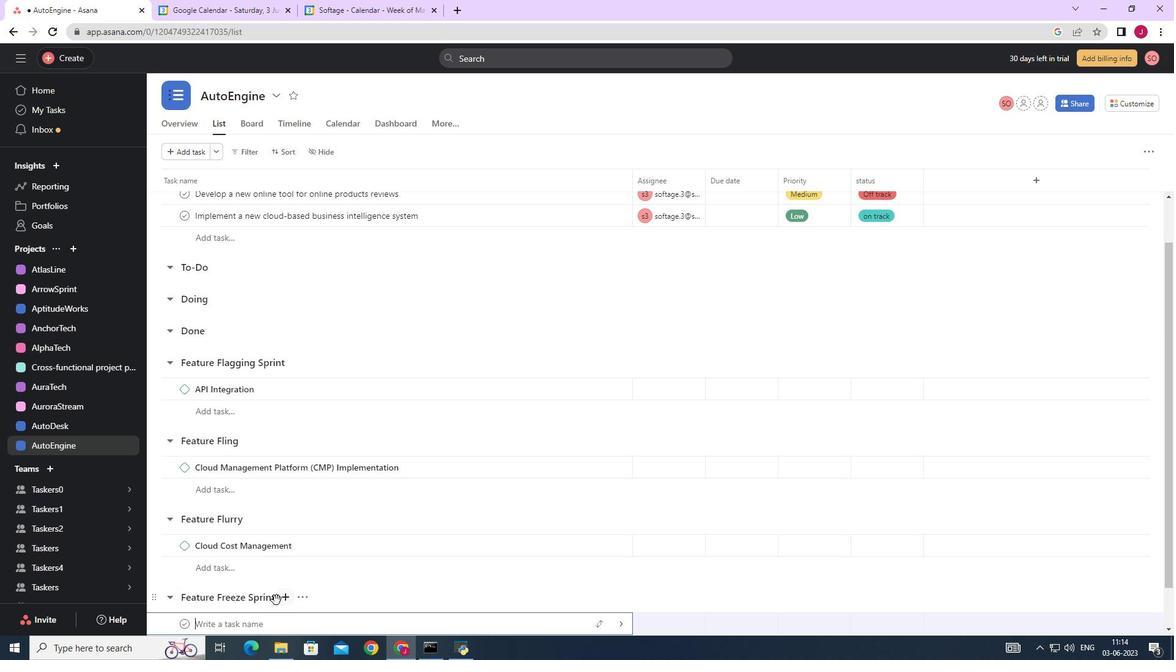 
Action: Key pressed <Key.caps_lock>C<Key.caps_lock>loud<Key.space><Key.caps_lock>G<Key.caps_lock>overnance
Screenshot: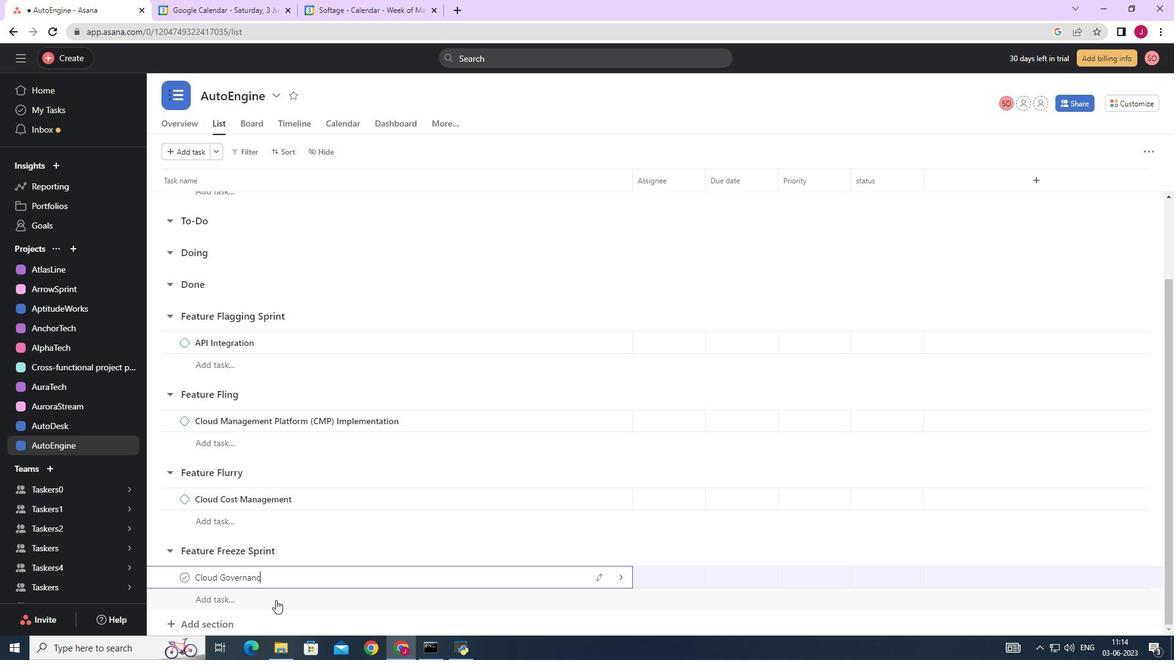 
Action: Mouse moved to (625, 576)
Screenshot: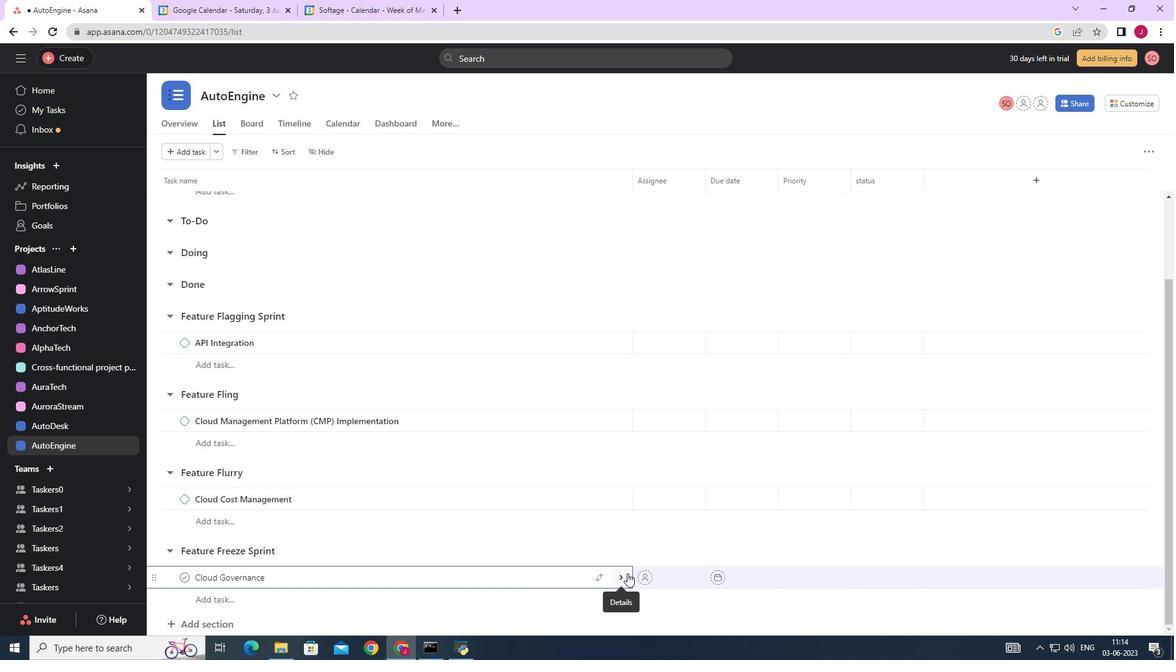 
Action: Mouse pressed left at (625, 576)
Screenshot: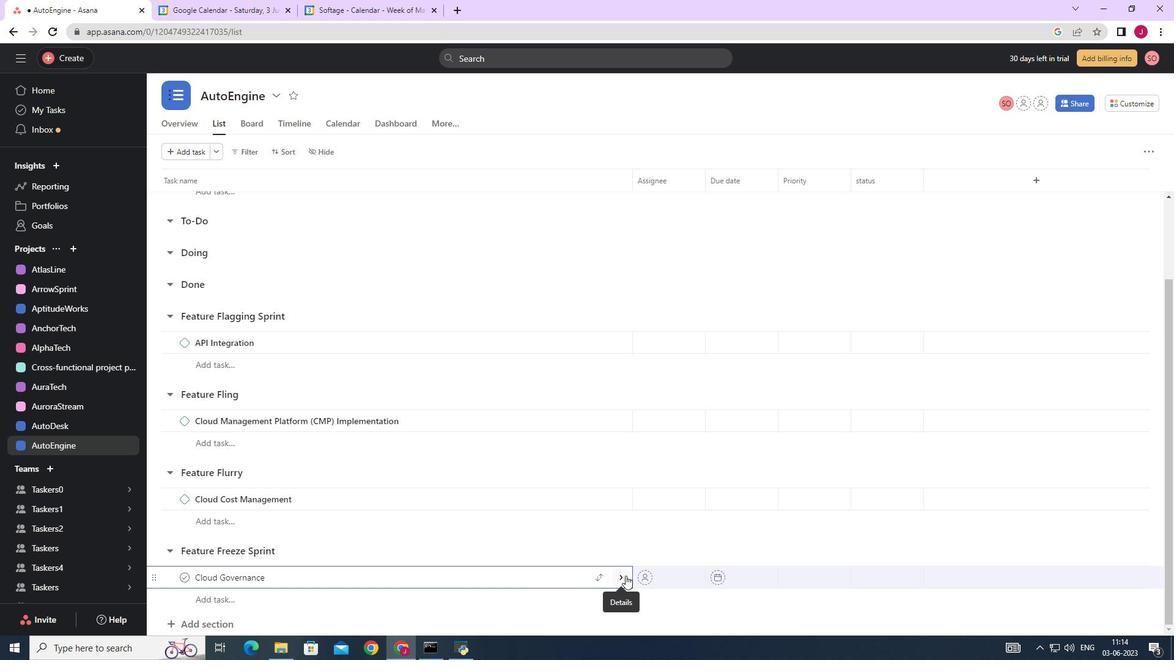
Action: Mouse moved to (1129, 151)
Screenshot: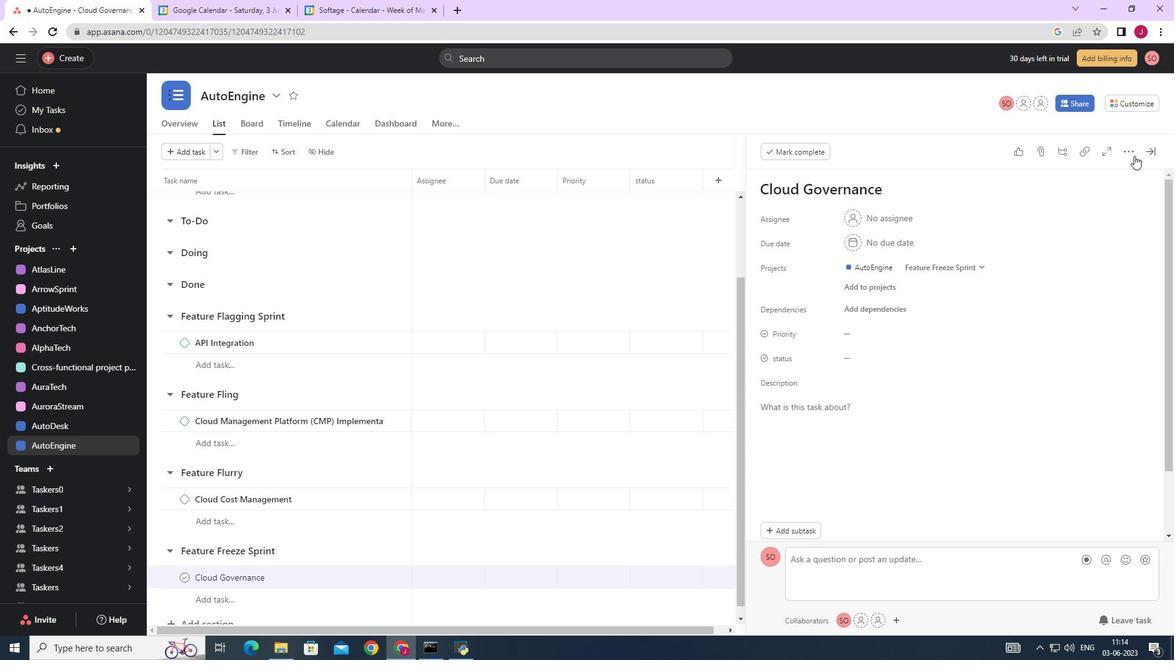 
Action: Mouse pressed left at (1129, 151)
Screenshot: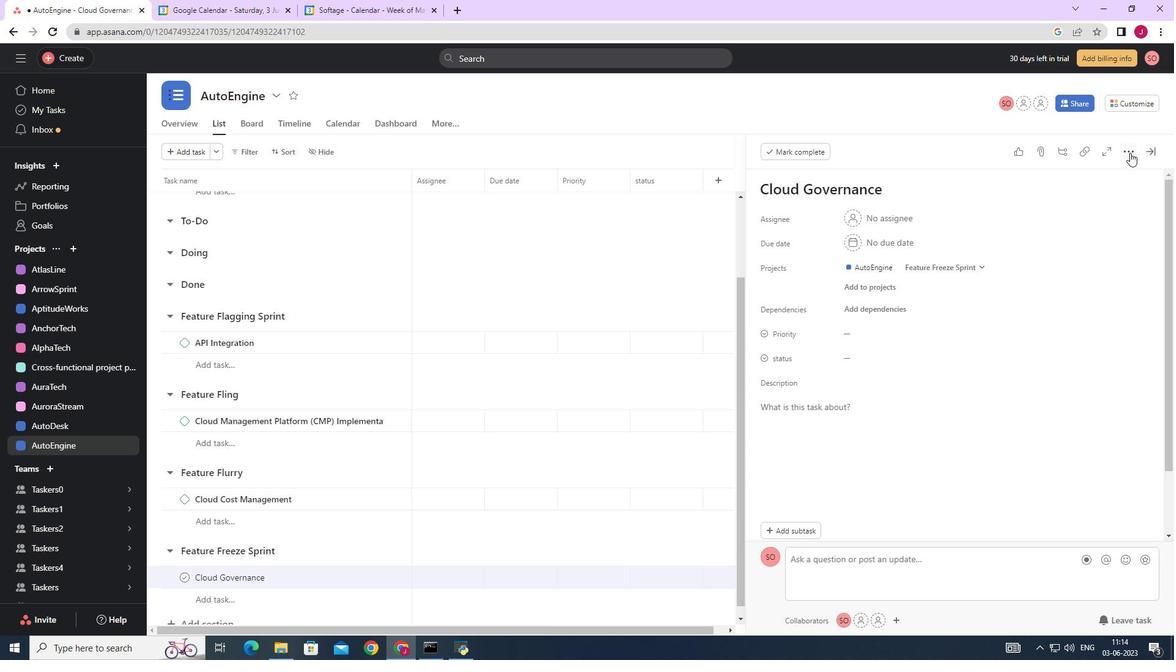 
Action: Mouse moved to (1035, 200)
Screenshot: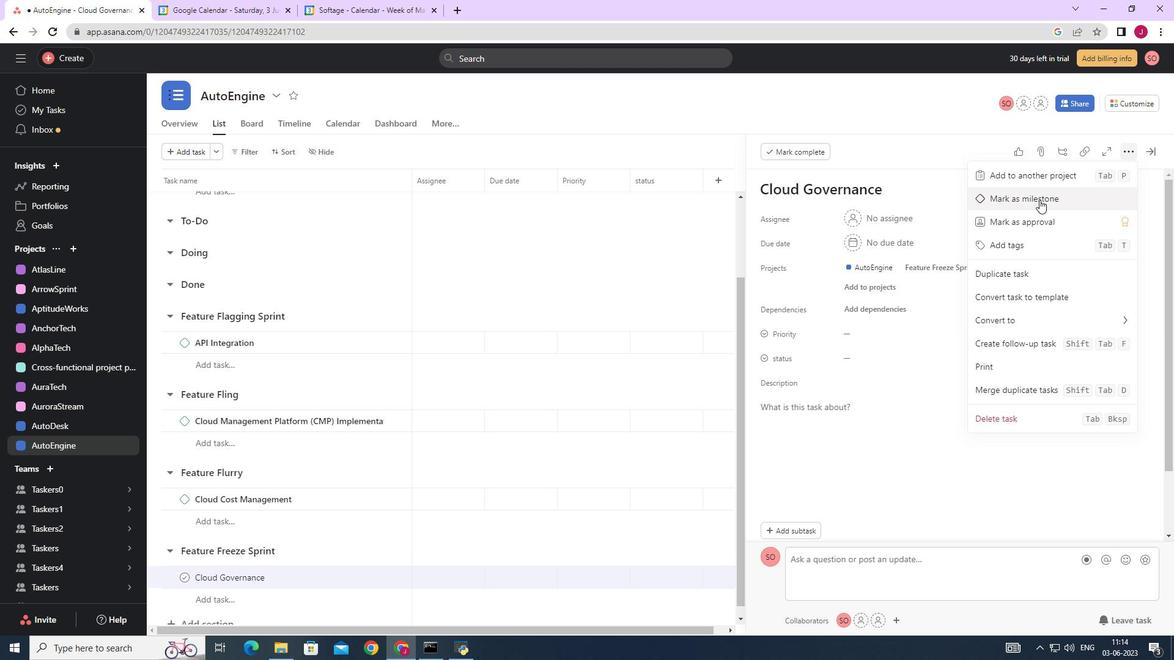 
Action: Mouse pressed left at (1035, 200)
Screenshot: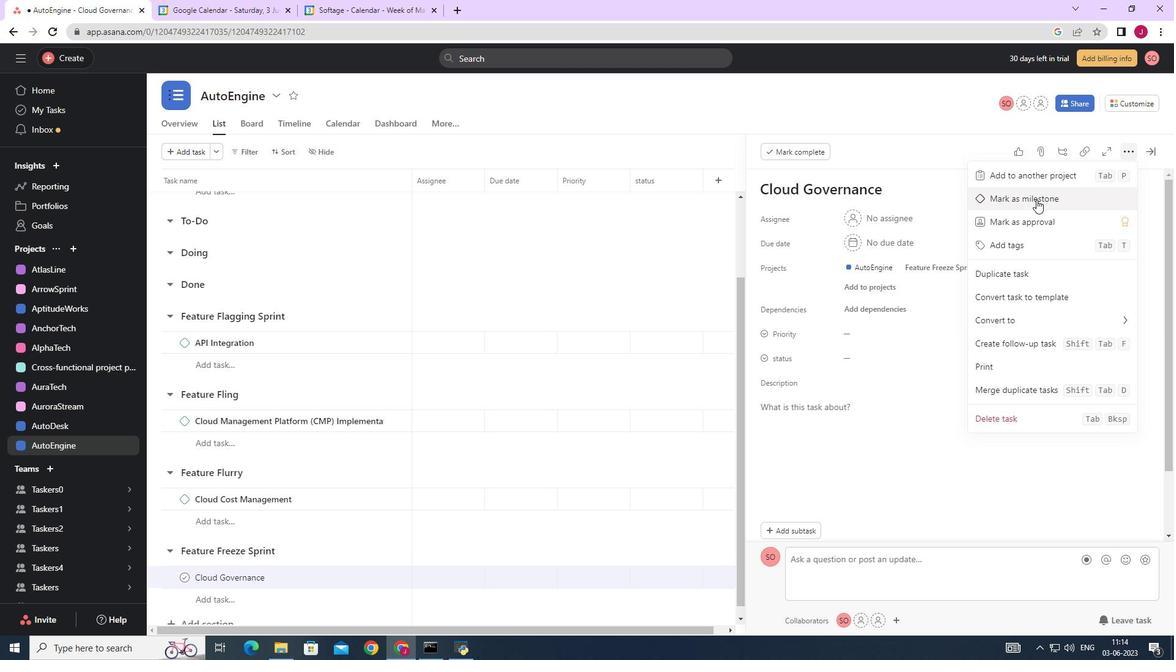
Action: Mouse moved to (1149, 151)
Screenshot: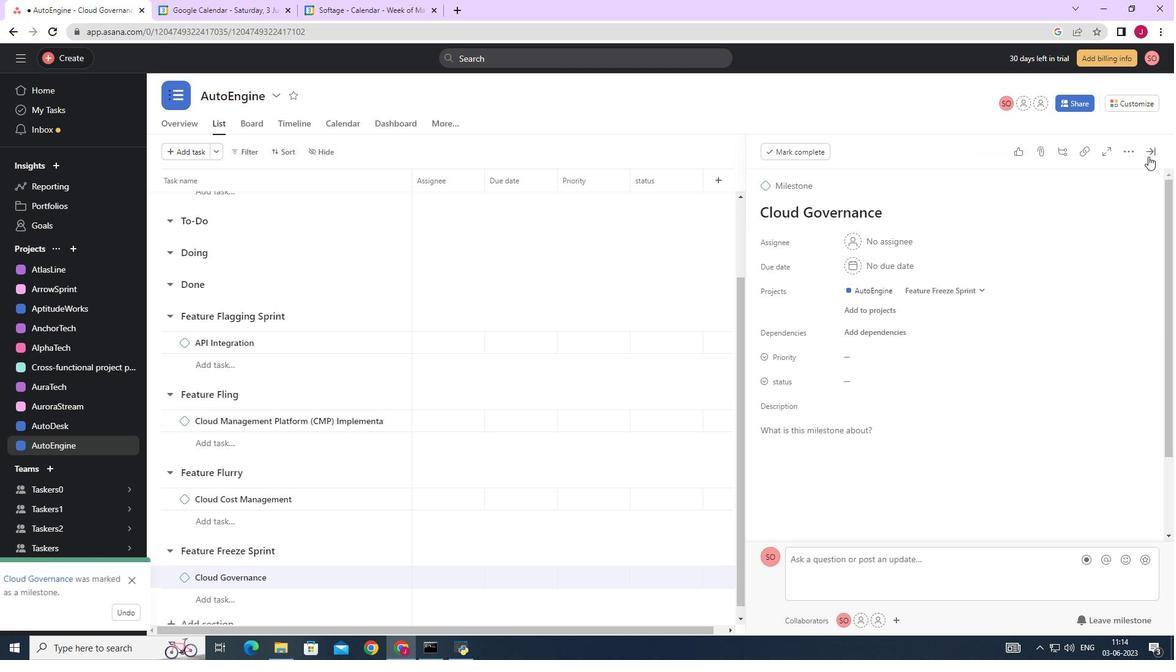 
Action: Mouse pressed left at (1149, 151)
Screenshot: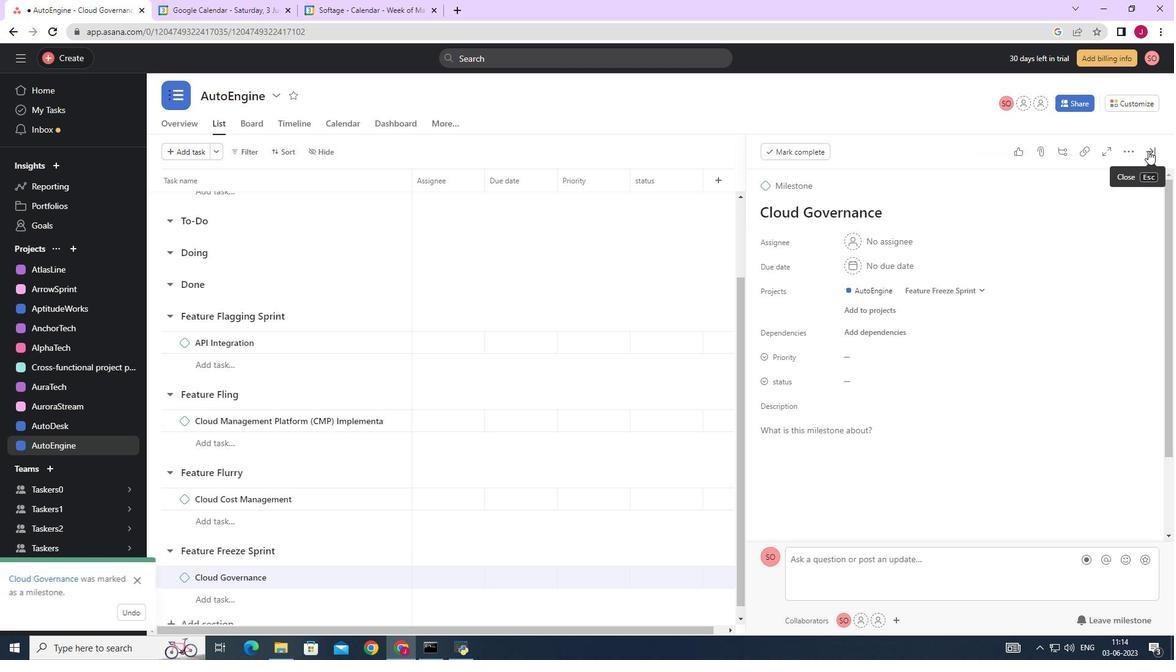 
Action: Mouse moved to (1049, 235)
Screenshot: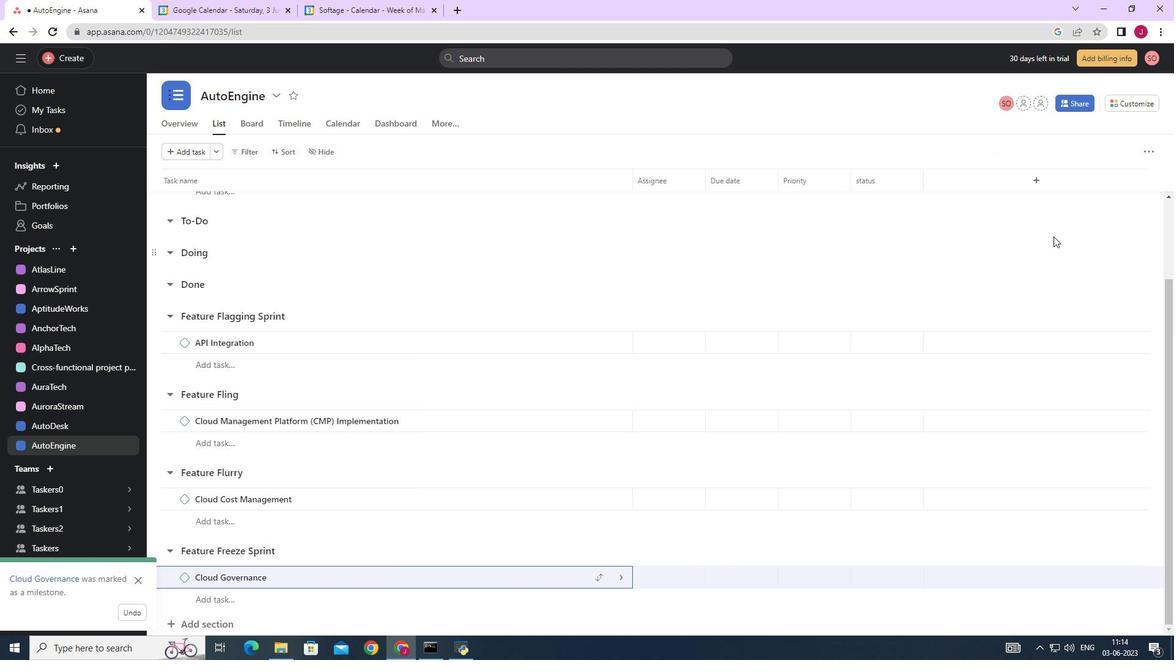 
